 Task: Locate the nearest grocery store in Houston.
Action: Mouse moved to (96, 68)
Screenshot: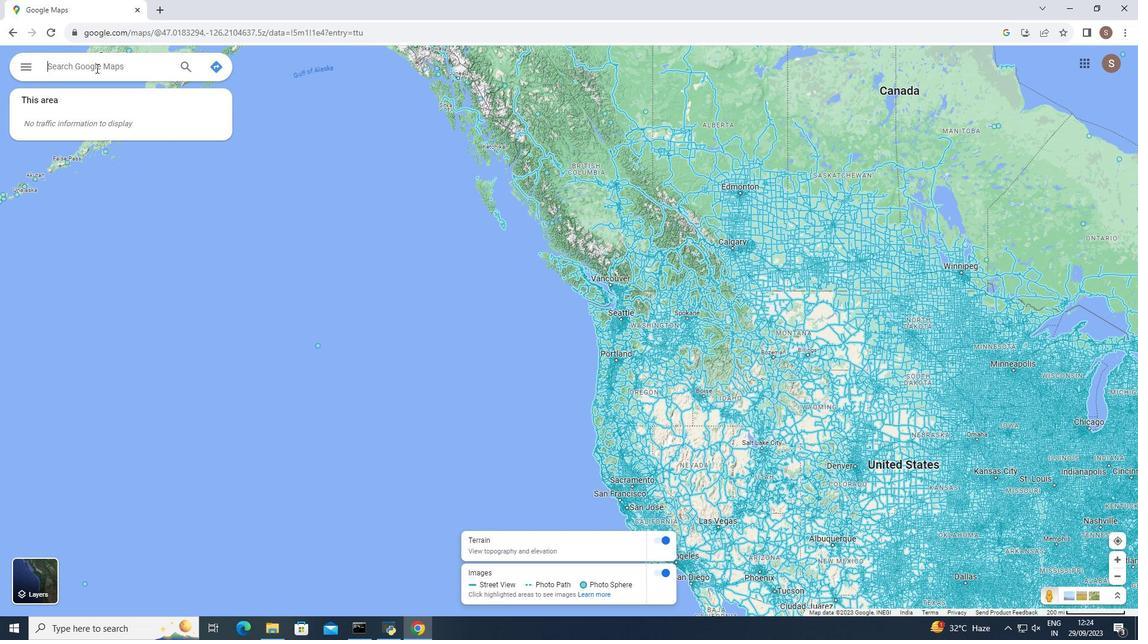 
Action: Mouse pressed left at (96, 68)
Screenshot: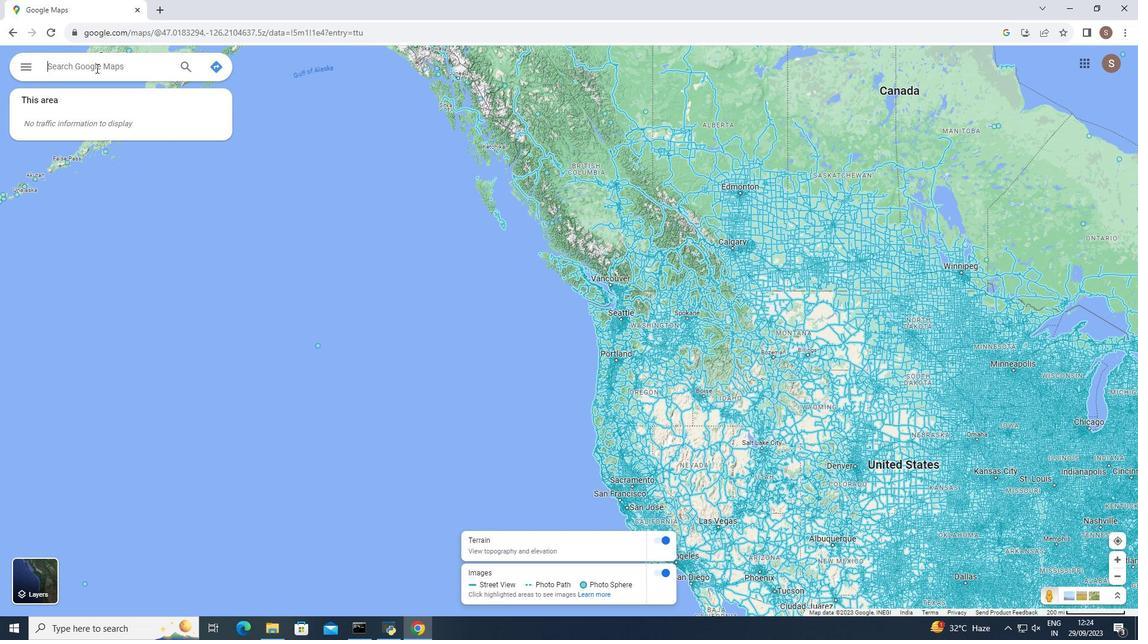 
Action: Key pressed <Key.caps_lock>HOUSTON
Screenshot: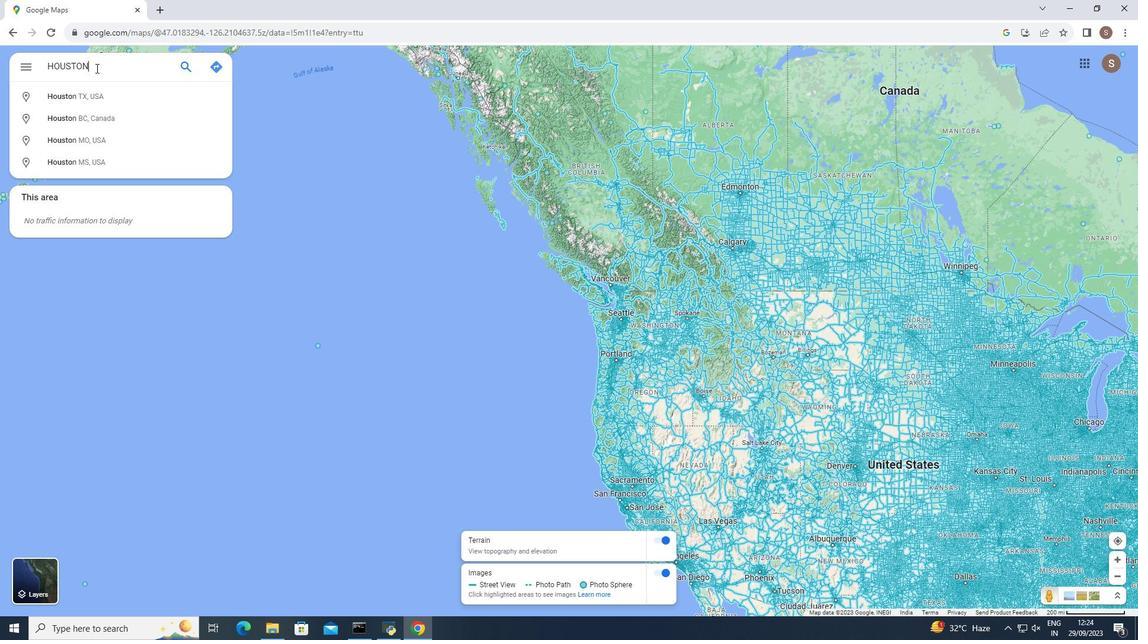 
Action: Mouse moved to (92, 94)
Screenshot: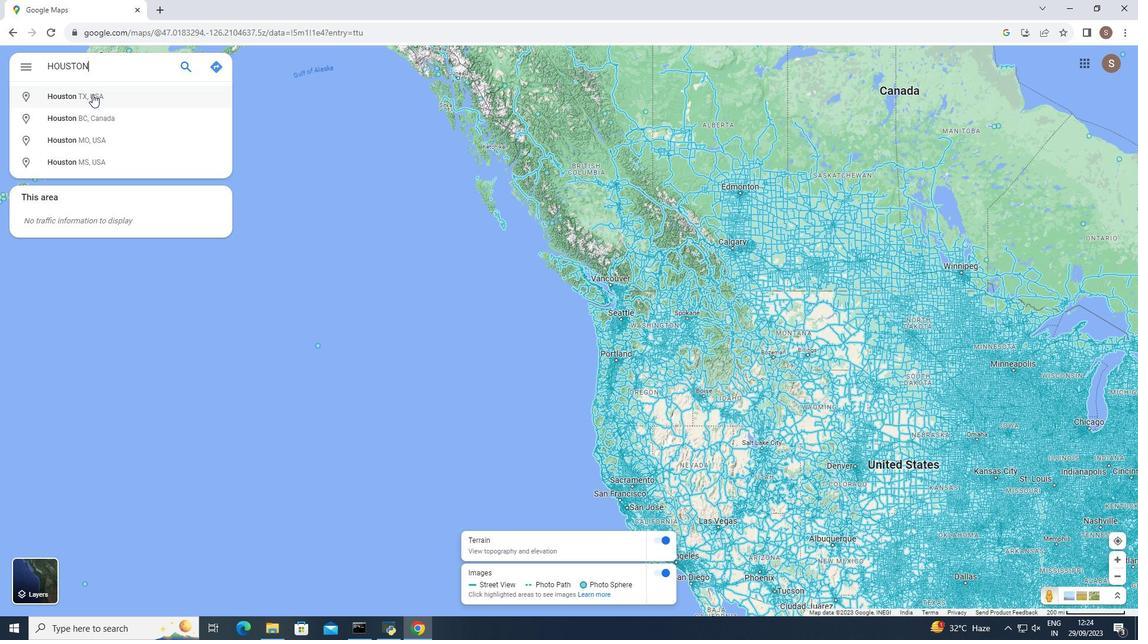
Action: Mouse pressed left at (92, 94)
Screenshot: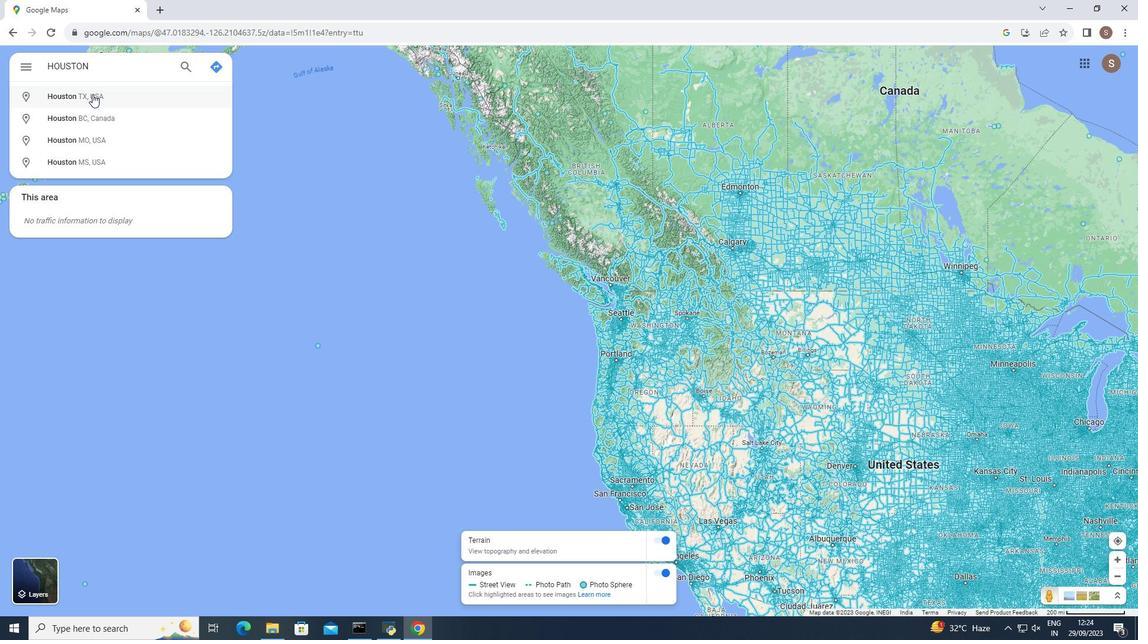 
Action: Mouse moved to (114, 275)
Screenshot: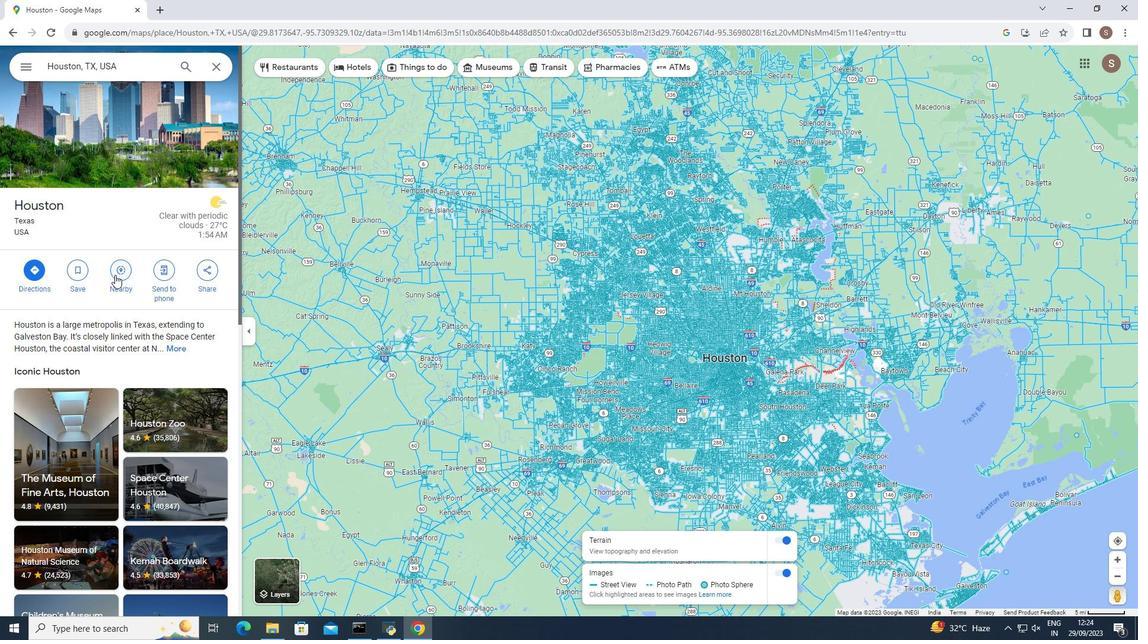 
Action: Mouse pressed left at (114, 275)
Screenshot: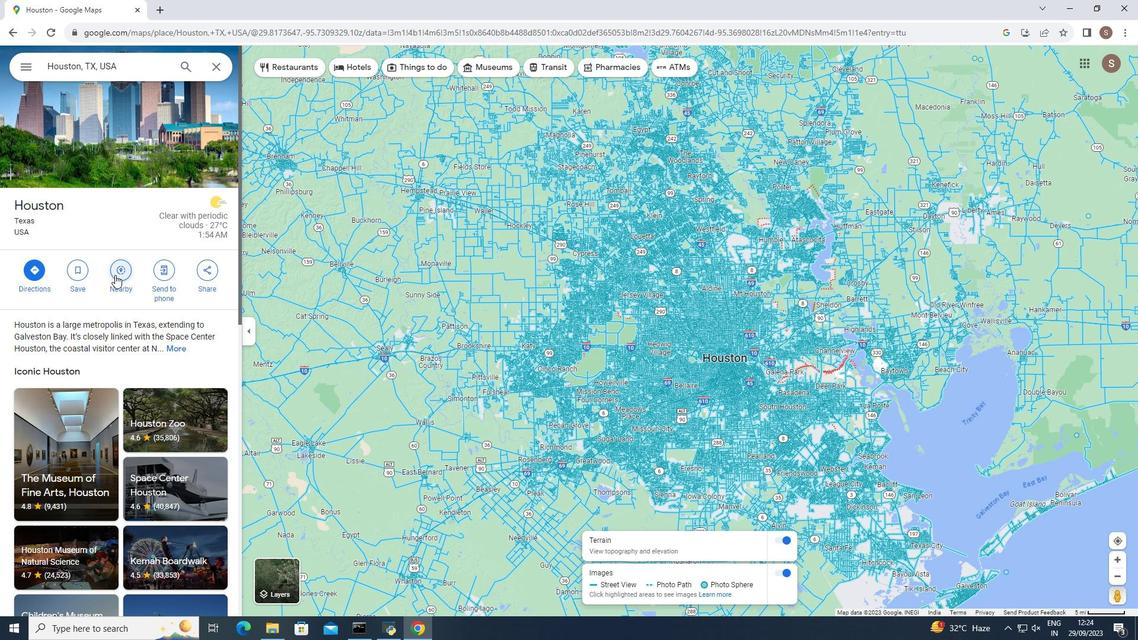 
Action: Mouse moved to (76, 65)
Screenshot: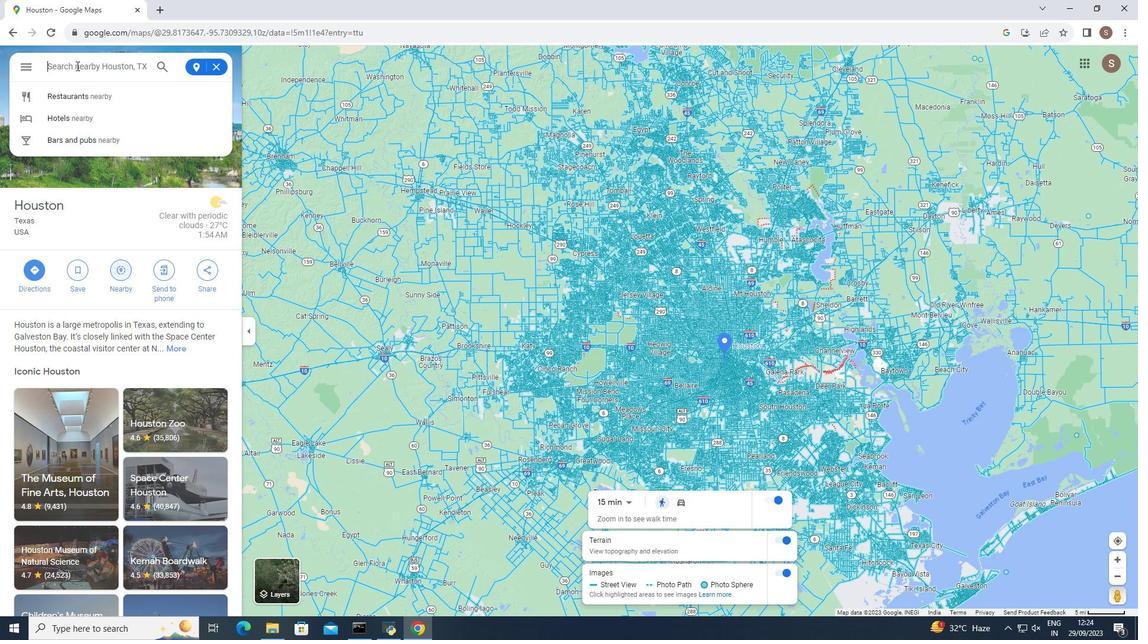 
Action: Key pressed GROCERY<Key.space>STORE<Key.enter>
Screenshot: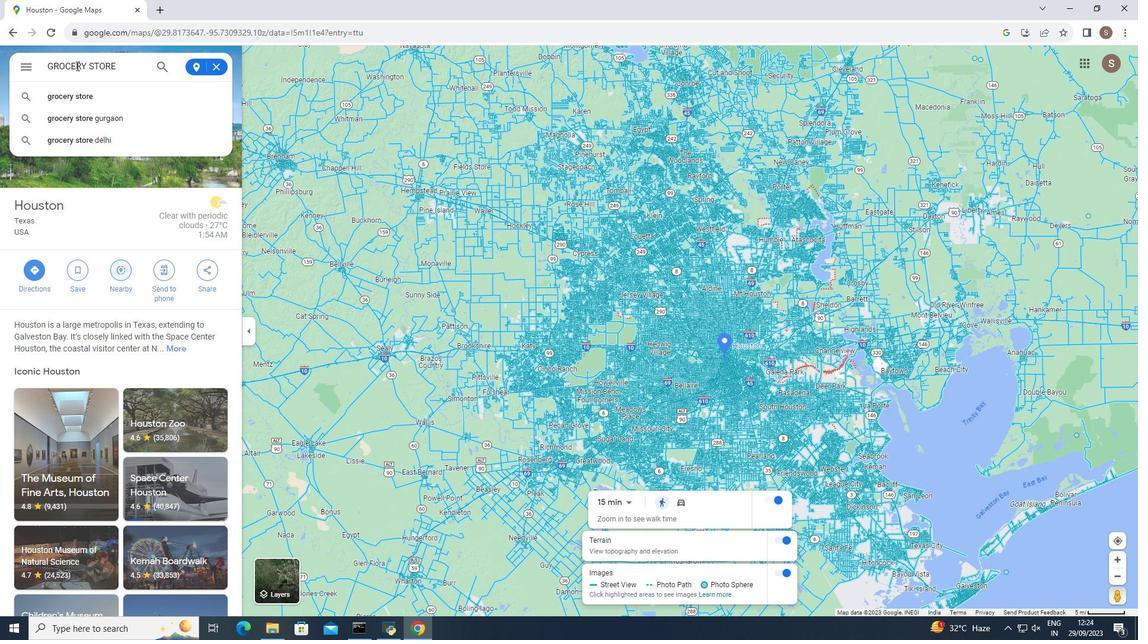 
Action: Mouse moved to (65, 117)
Screenshot: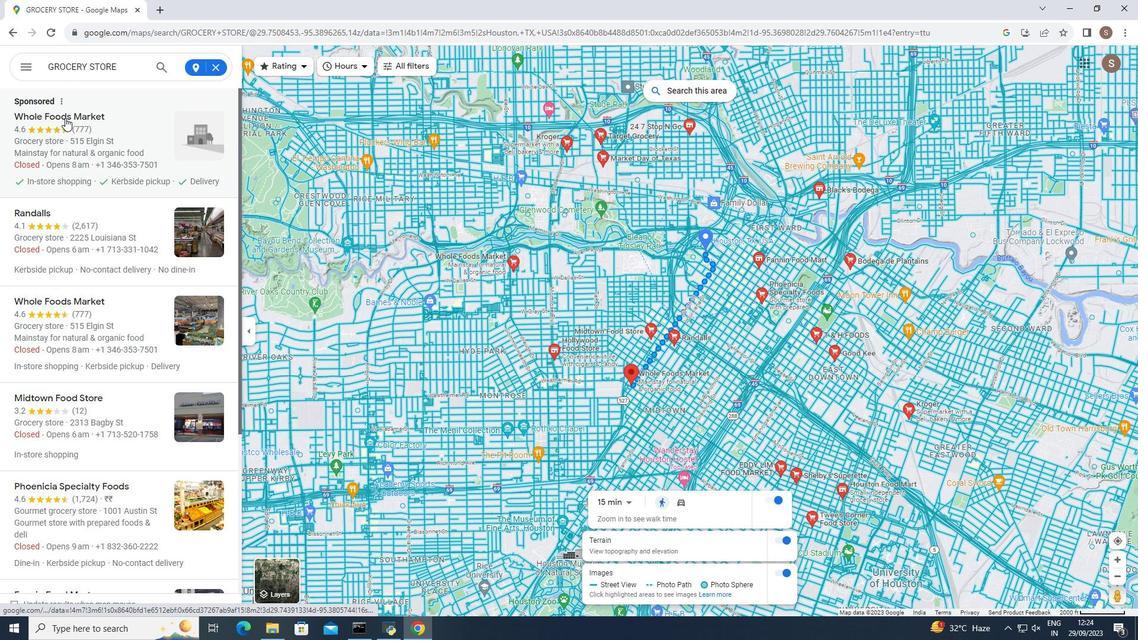
Action: Mouse pressed left at (65, 117)
Screenshot: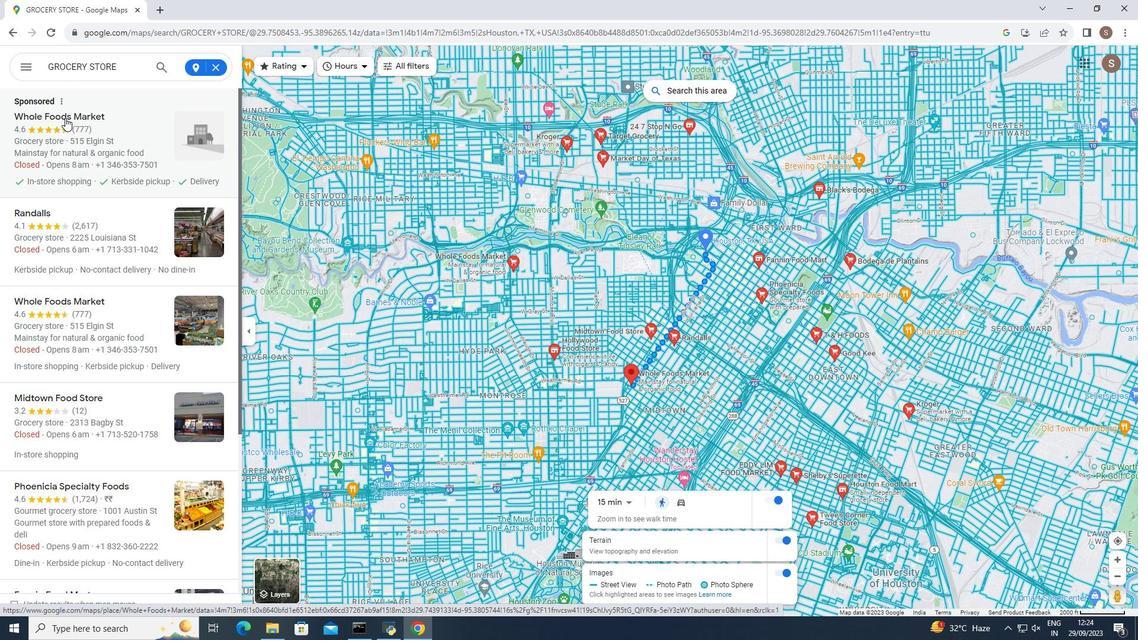 
Action: Mouse moved to (296, 388)
Screenshot: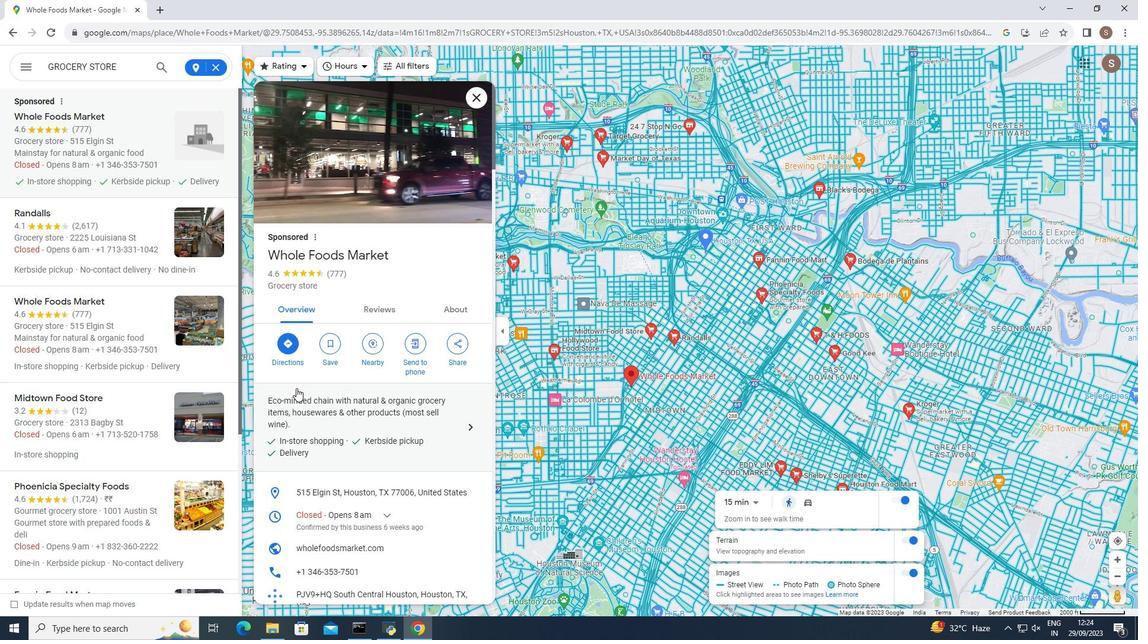 
Action: Mouse scrolled (296, 387) with delta (0, 0)
Screenshot: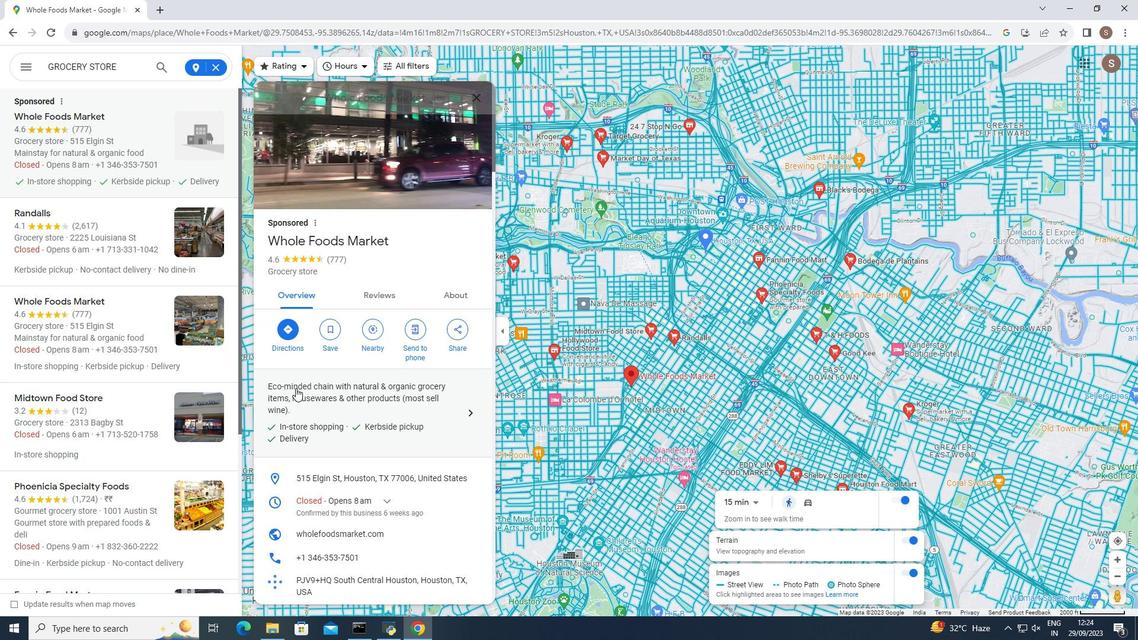 
Action: Mouse moved to (295, 387)
Screenshot: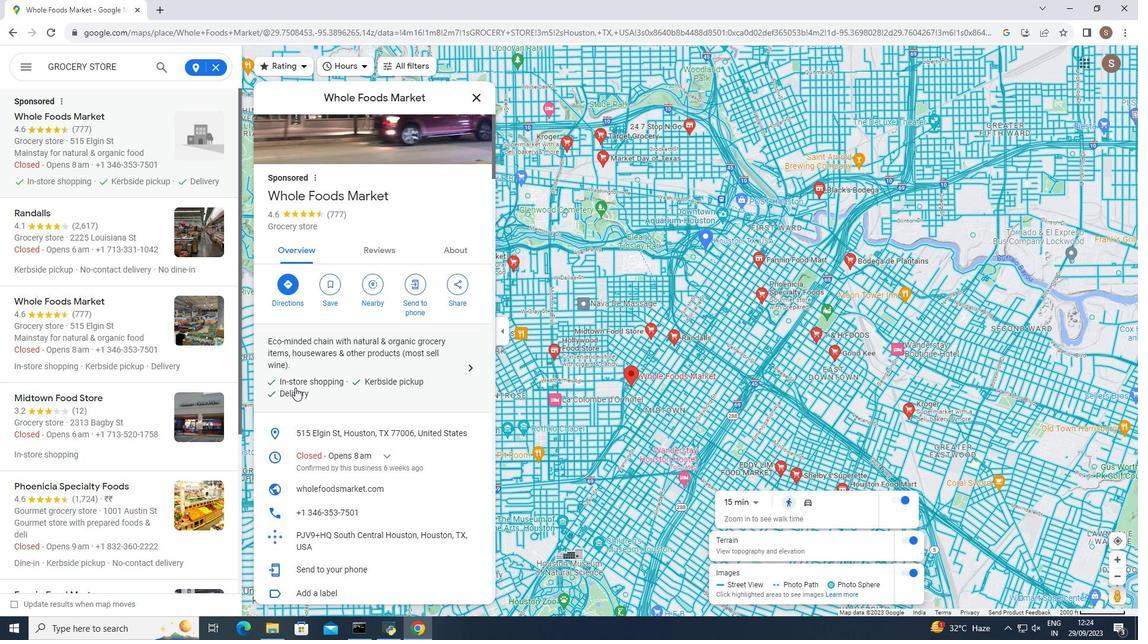 
Action: Mouse scrolled (295, 387) with delta (0, 0)
Screenshot: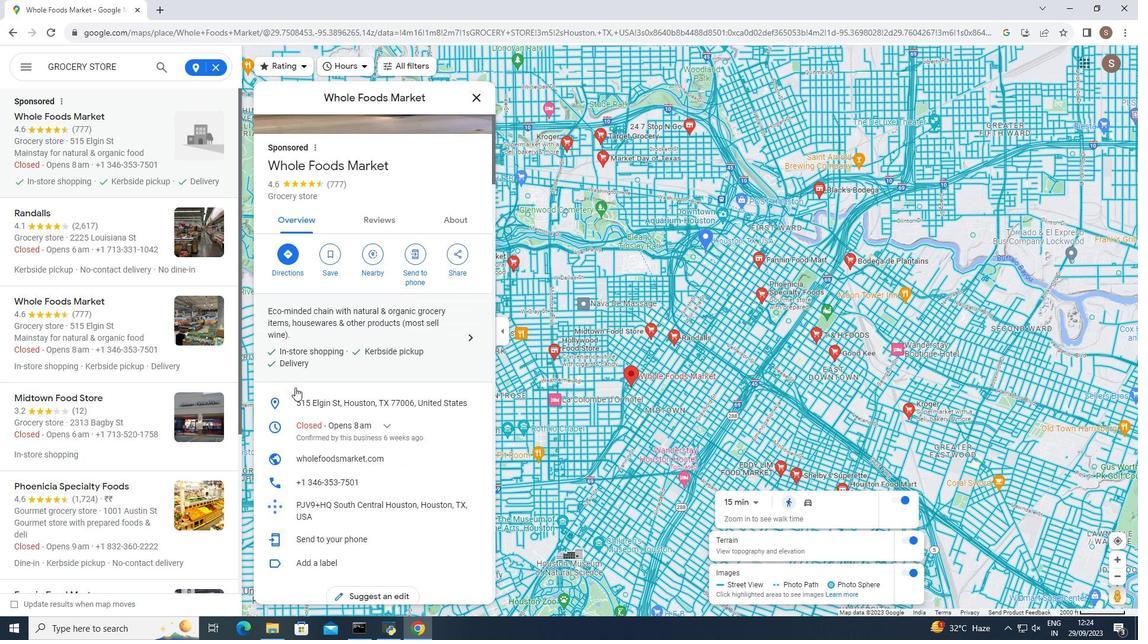 
Action: Mouse moved to (295, 387)
Screenshot: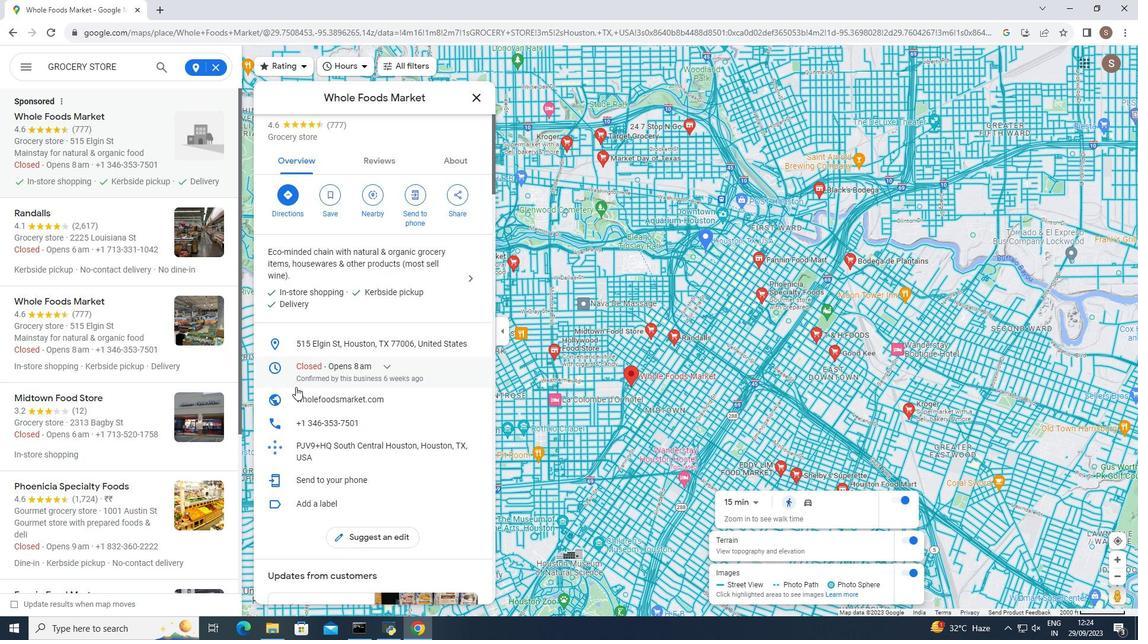 
Action: Mouse scrolled (295, 386) with delta (0, 0)
Screenshot: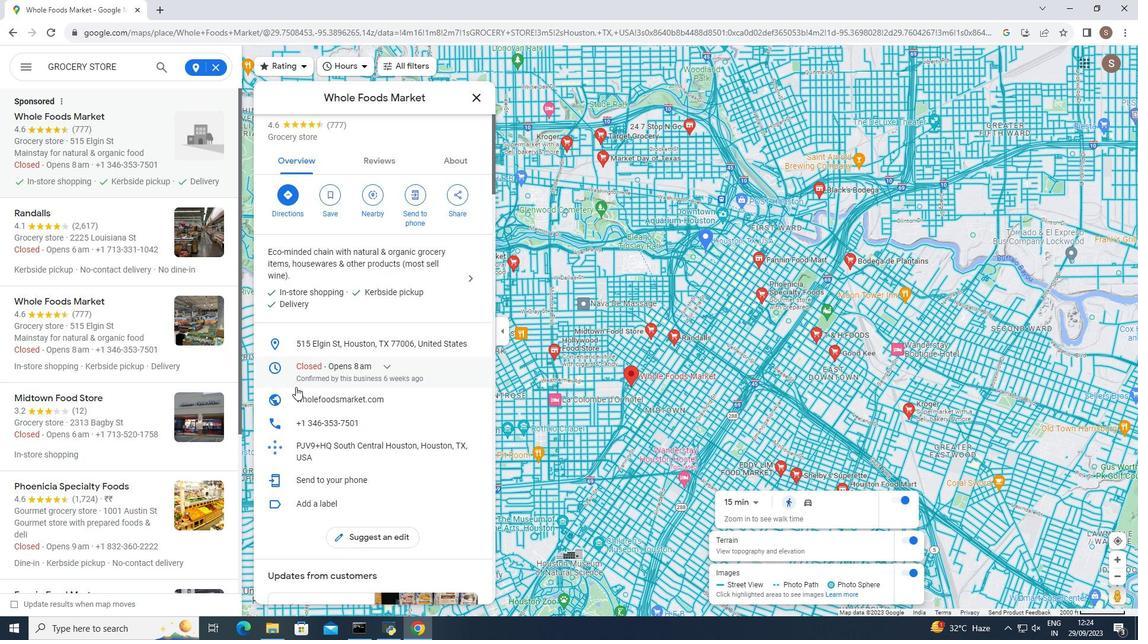 
Action: Mouse scrolled (295, 386) with delta (0, 0)
Screenshot: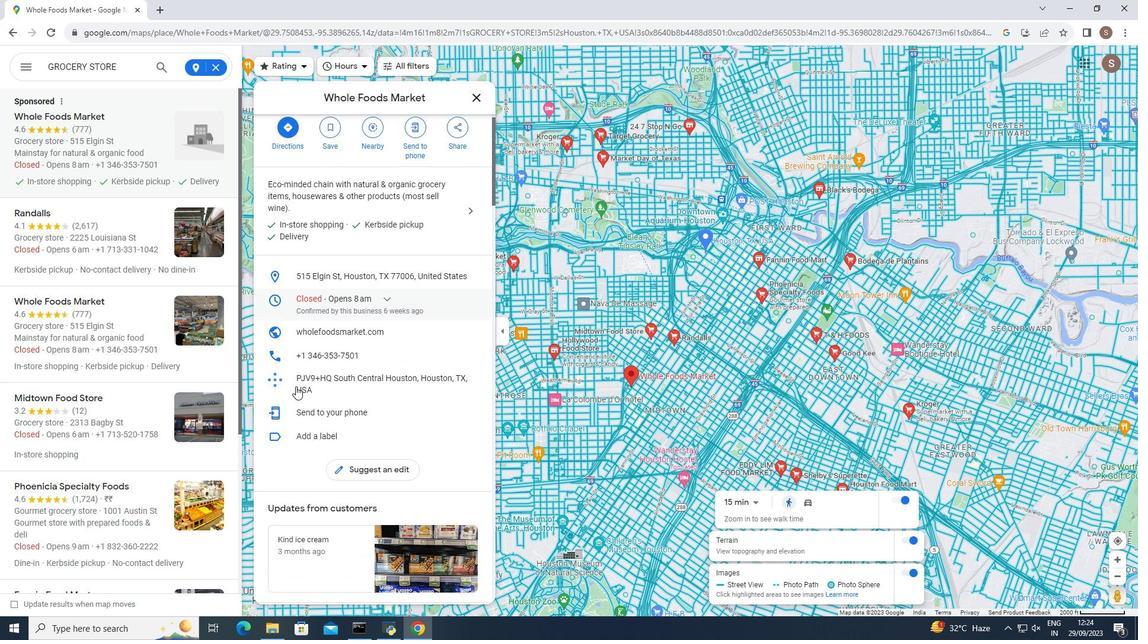 
Action: Mouse moved to (359, 364)
Screenshot: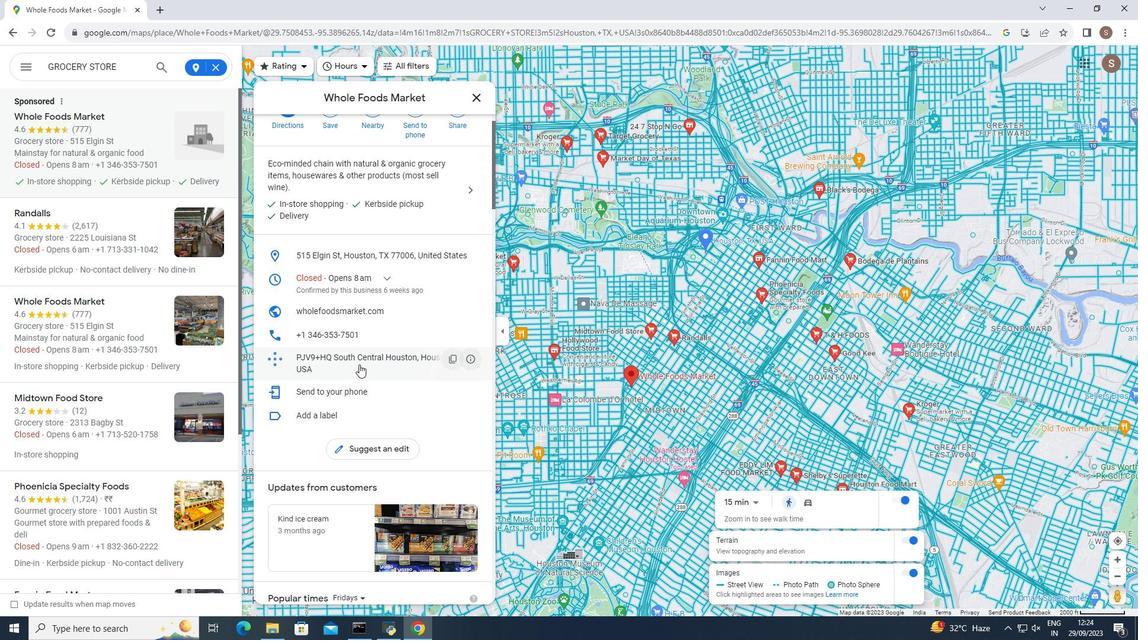
Action: Mouse scrolled (359, 363) with delta (0, 0)
Screenshot: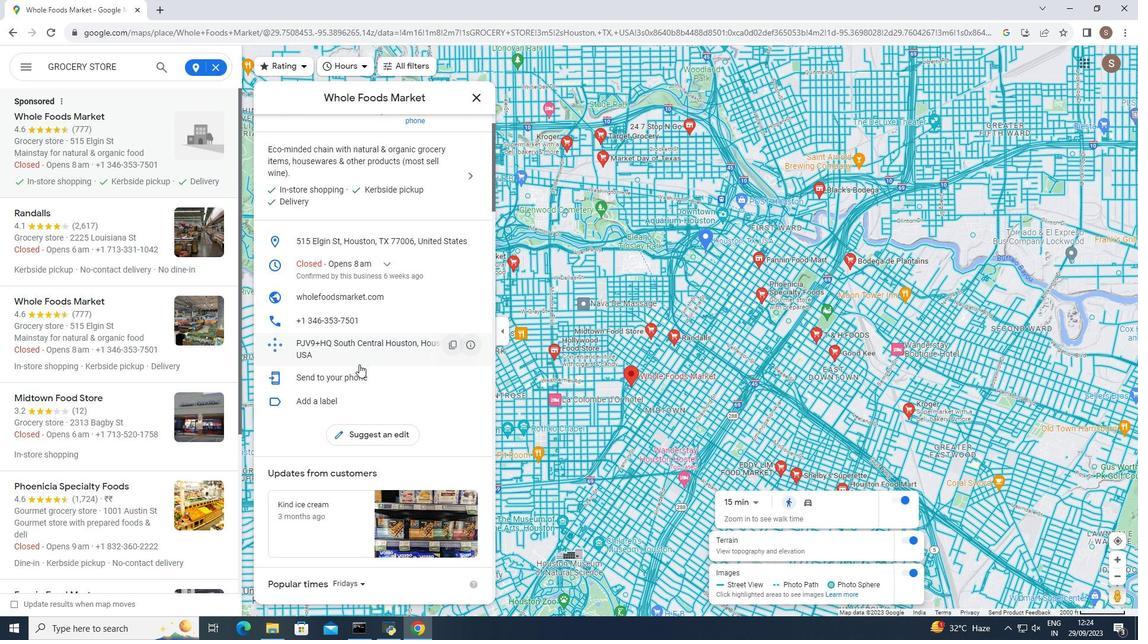 
Action: Mouse moved to (475, 98)
Screenshot: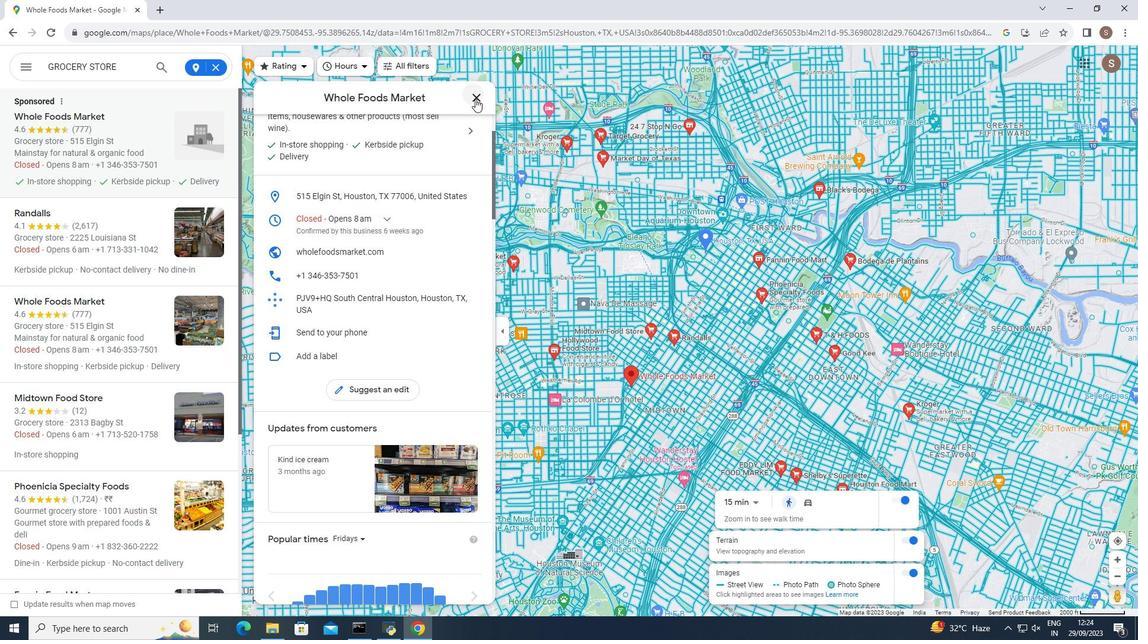 
Action: Mouse pressed left at (475, 98)
Screenshot: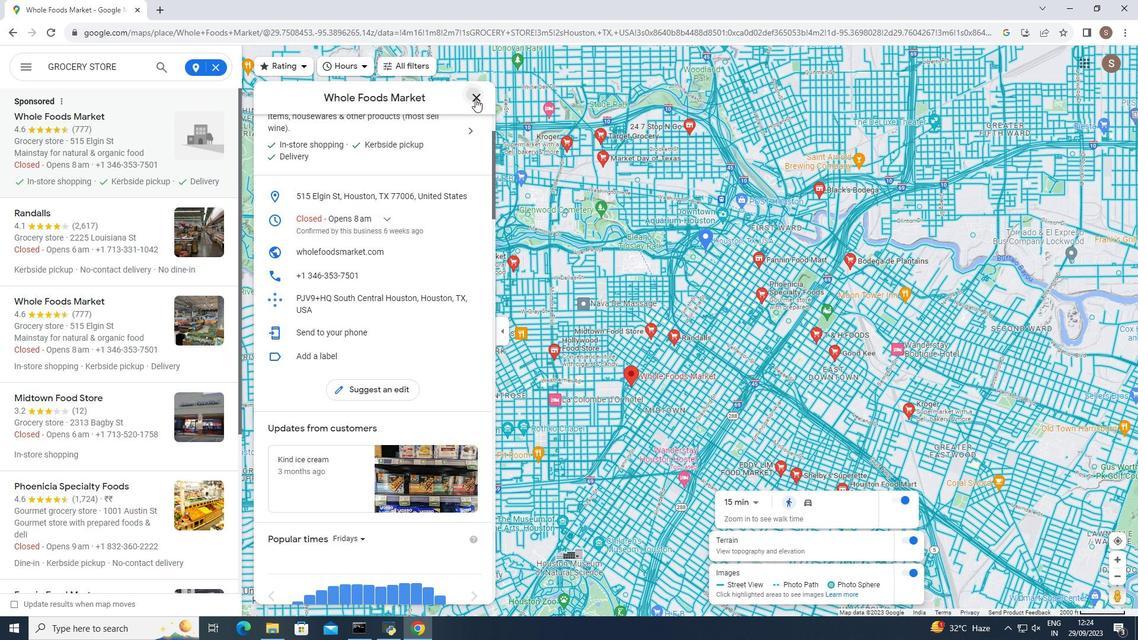 
Action: Mouse moved to (32, 211)
Screenshot: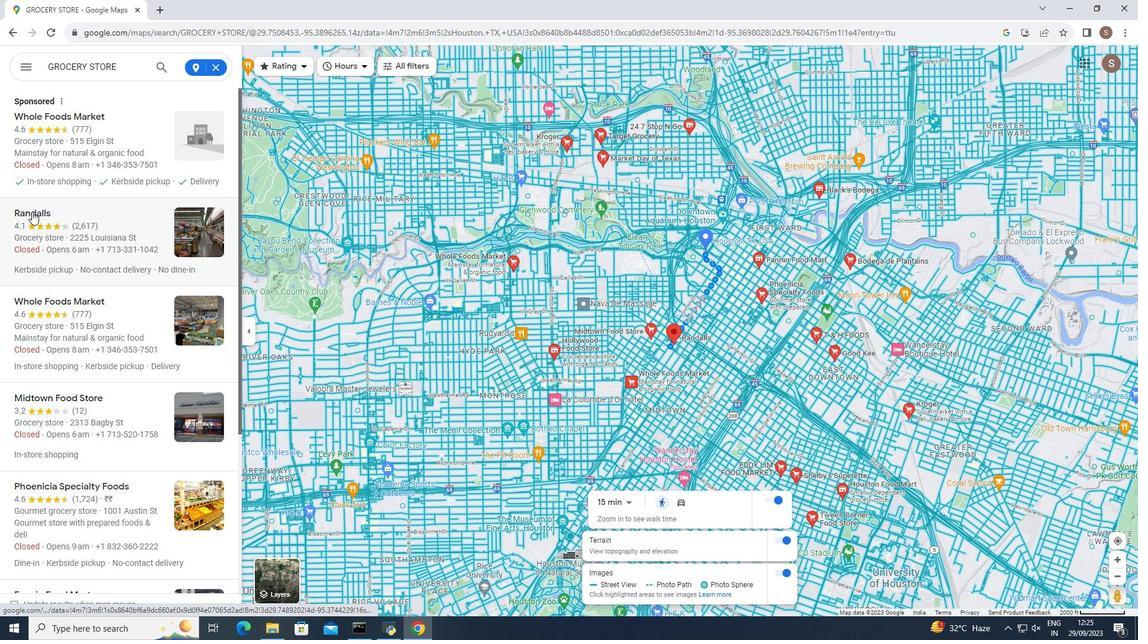 
Action: Mouse pressed left at (32, 211)
Screenshot: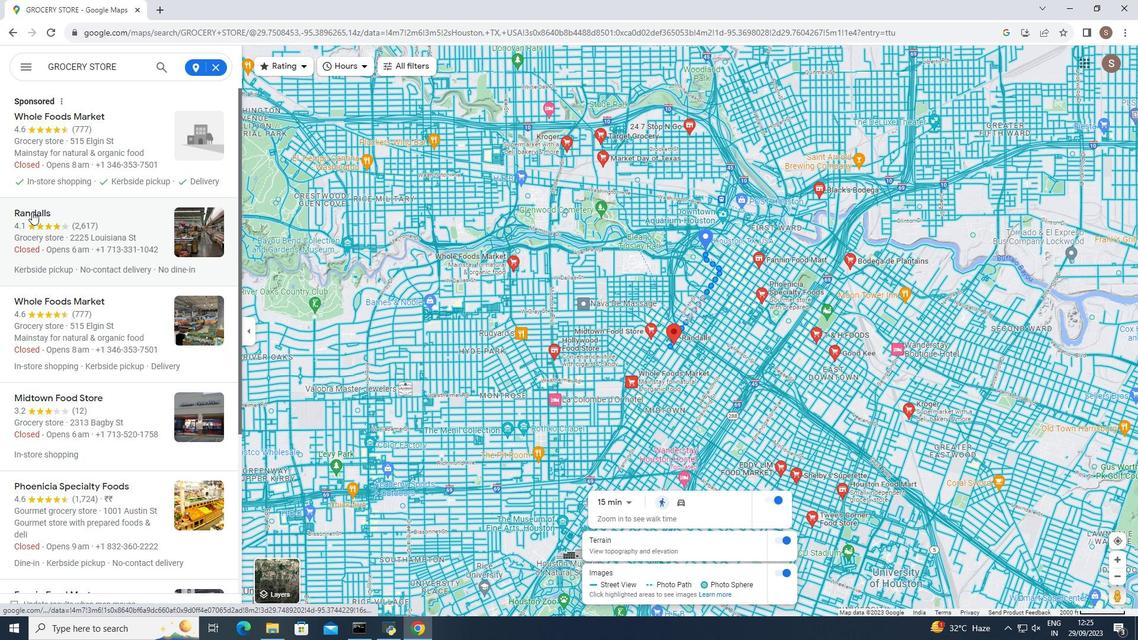 
Action: Mouse moved to (327, 365)
Screenshot: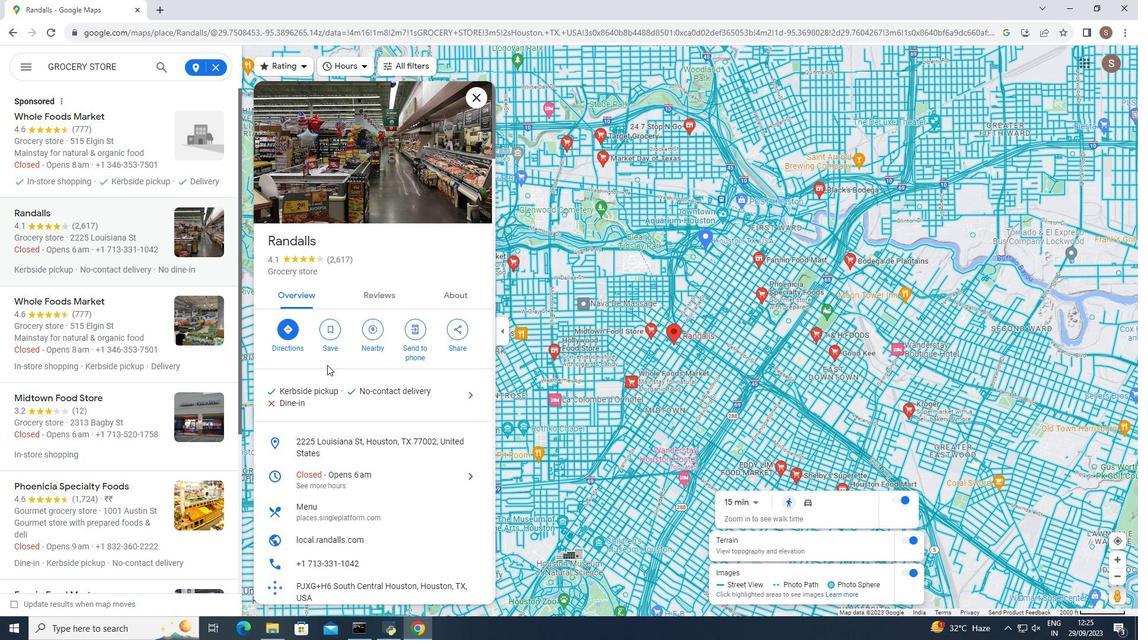 
Action: Mouse scrolled (327, 364) with delta (0, 0)
Screenshot: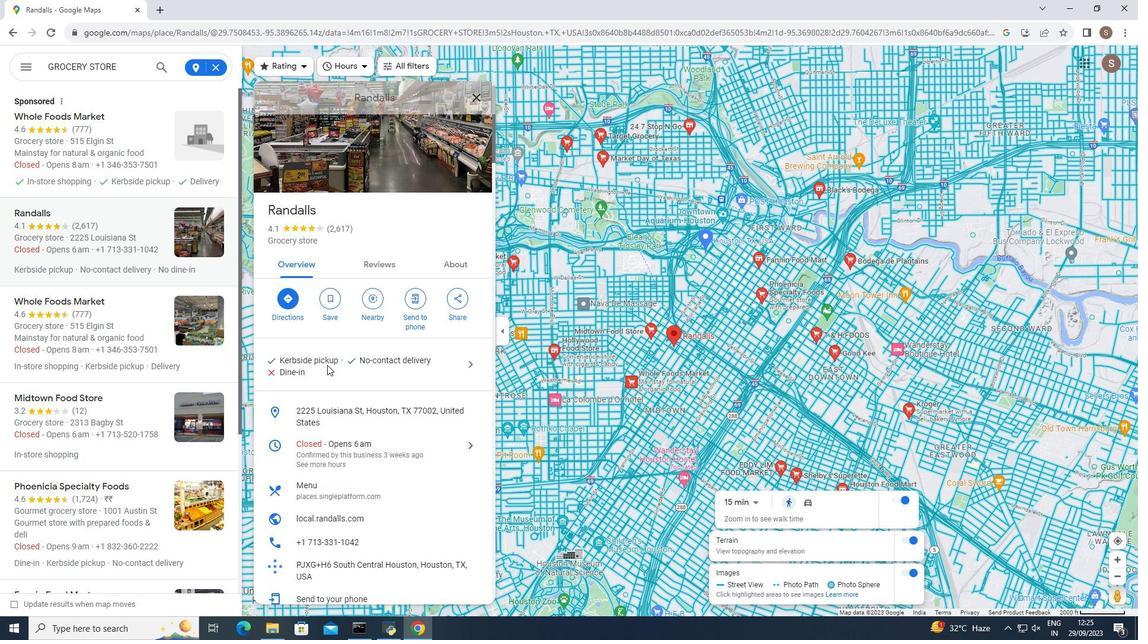 
Action: Mouse scrolled (327, 364) with delta (0, 0)
Screenshot: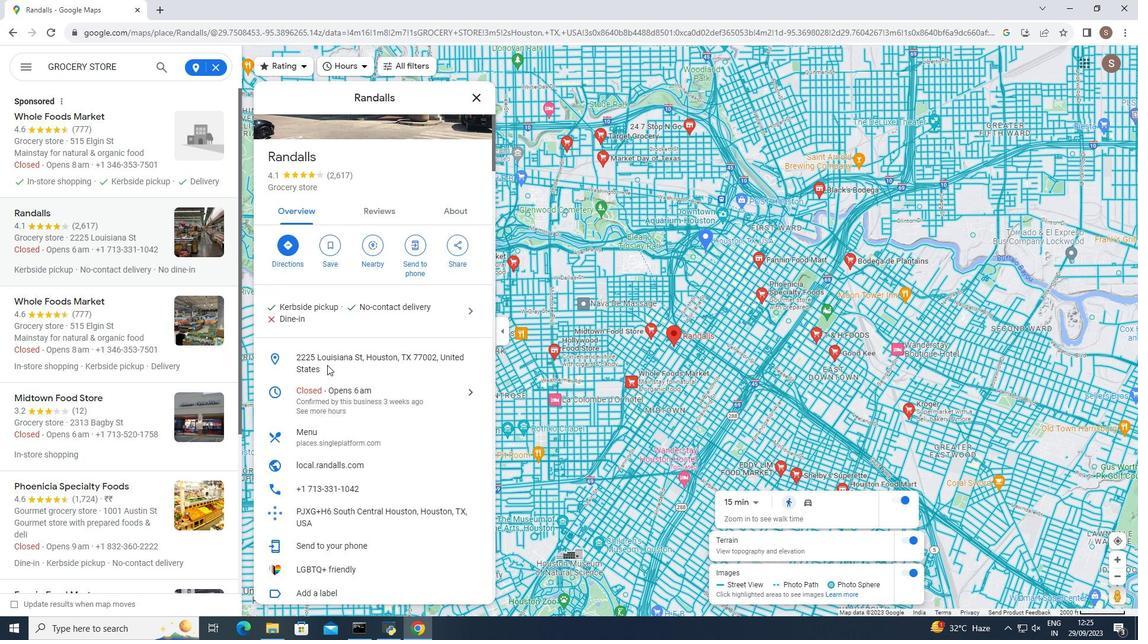 
Action: Mouse scrolled (327, 364) with delta (0, 0)
Screenshot: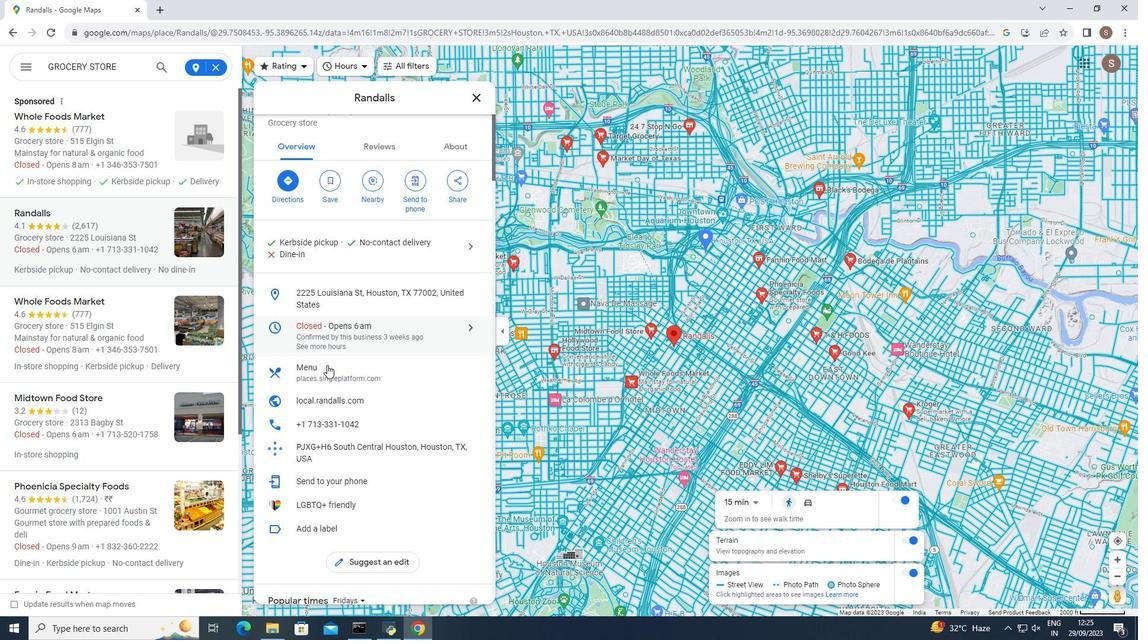 
Action: Mouse scrolled (327, 364) with delta (0, 0)
Screenshot: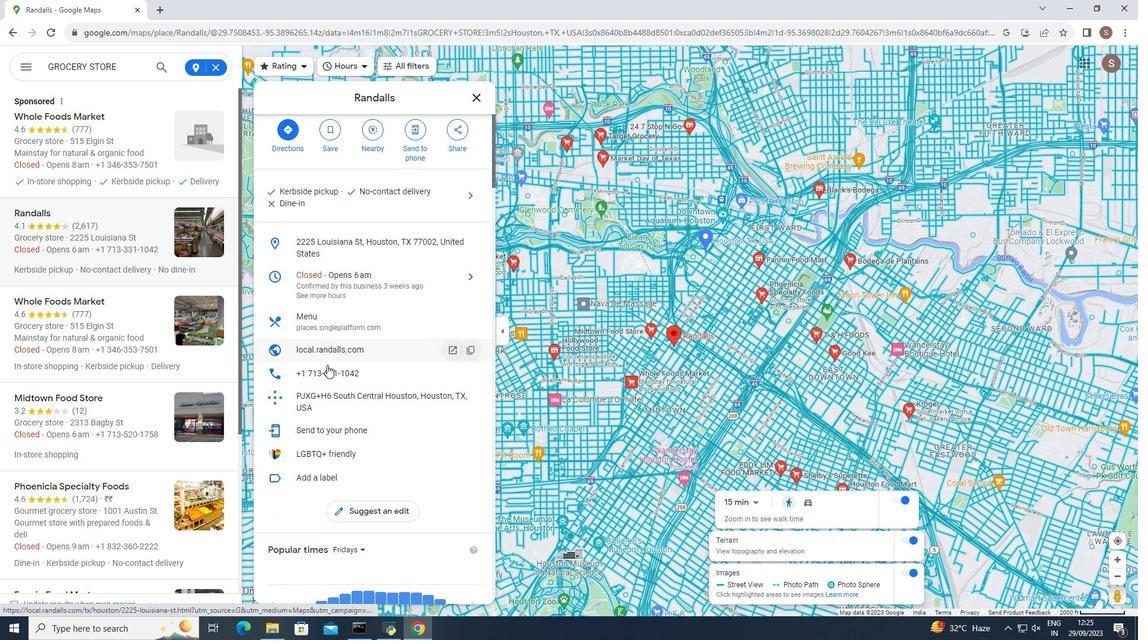
Action: Mouse scrolled (327, 364) with delta (0, 0)
Screenshot: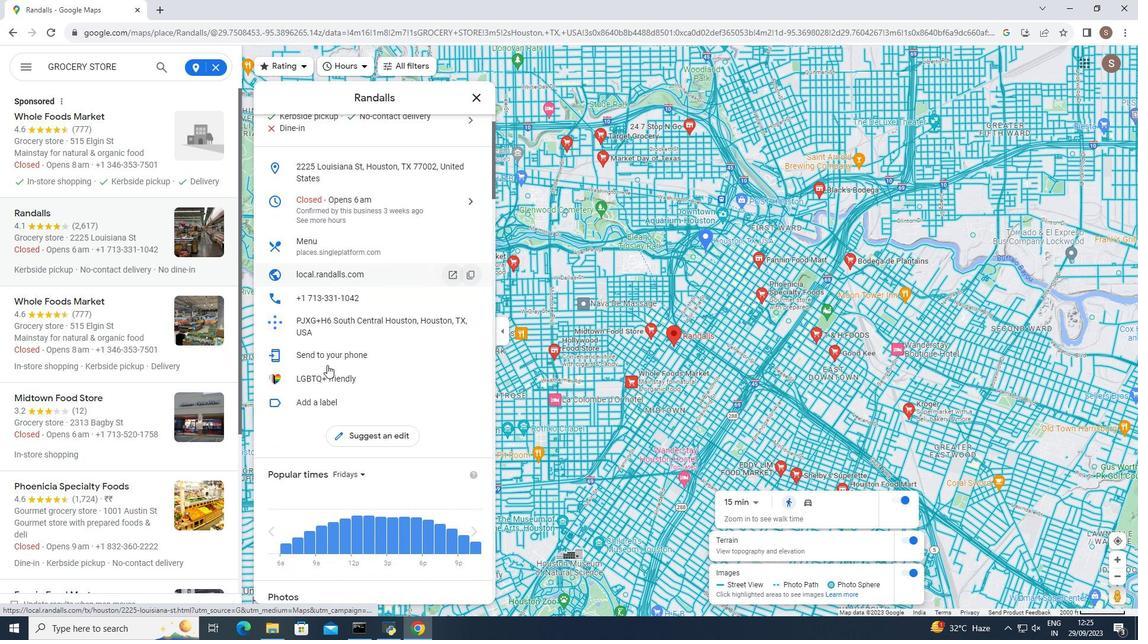 
Action: Mouse scrolled (327, 364) with delta (0, 0)
Screenshot: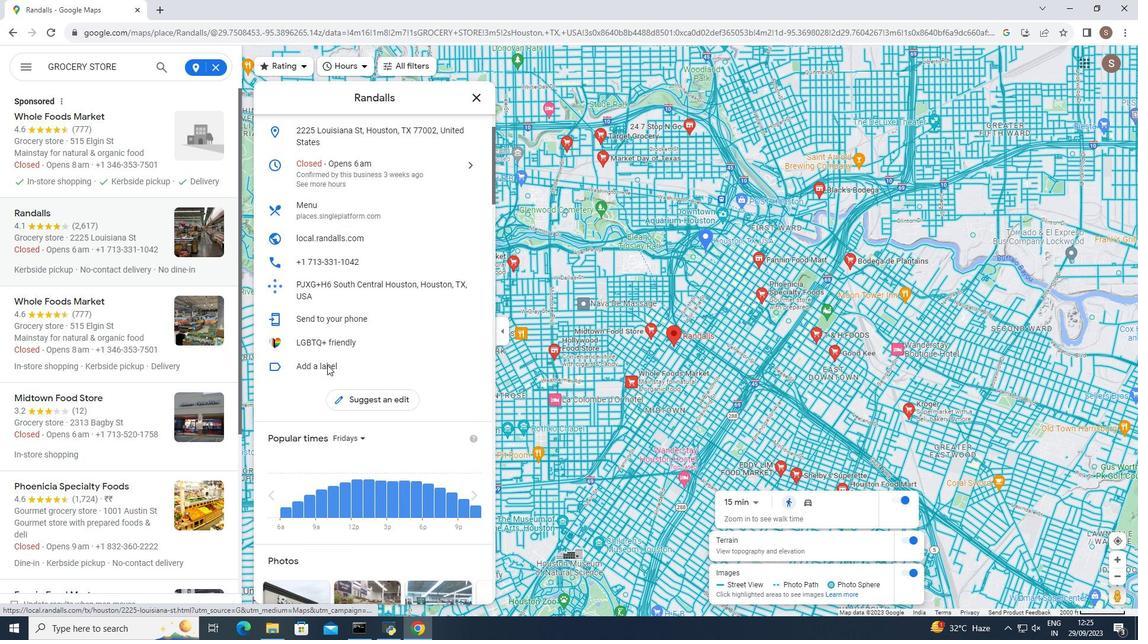 
Action: Mouse moved to (327, 365)
Screenshot: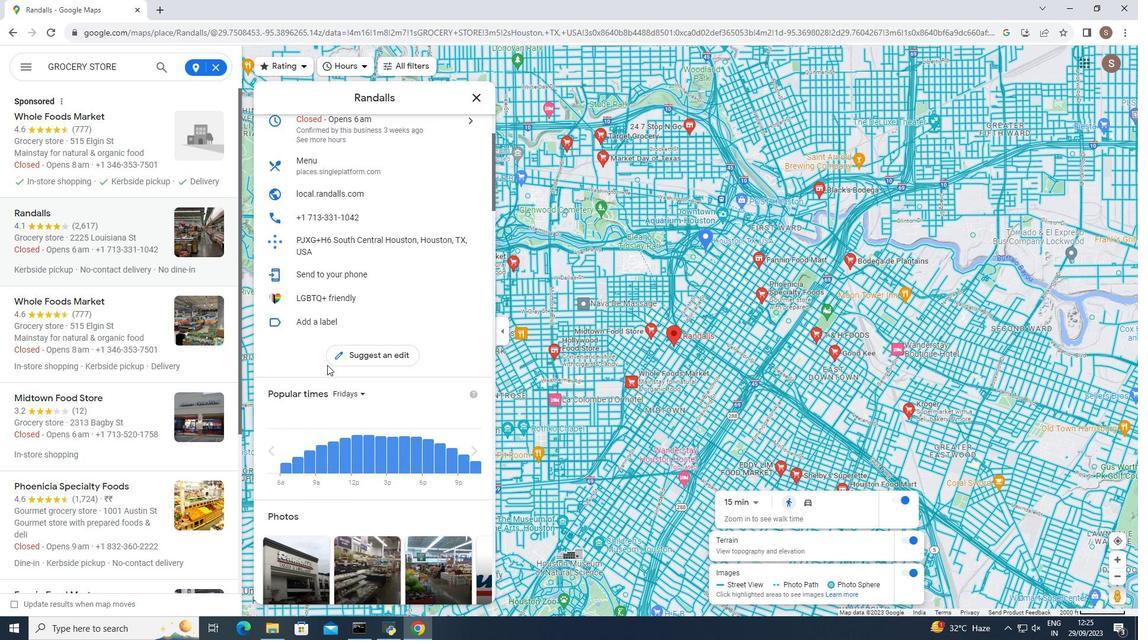 
Action: Mouse scrolled (327, 364) with delta (0, 0)
Screenshot: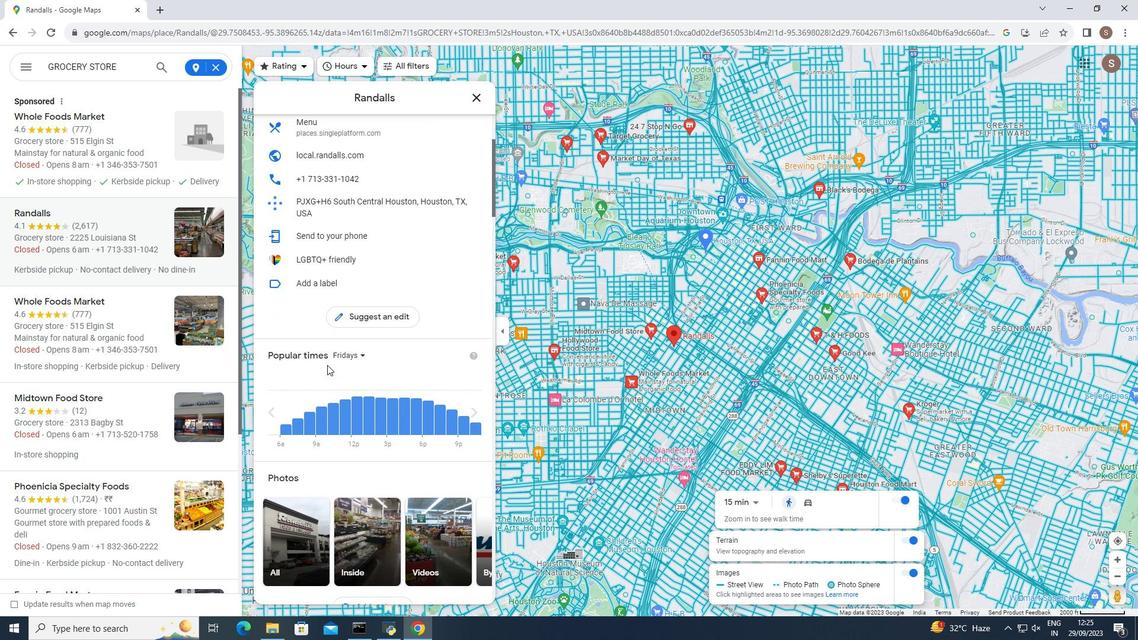 
Action: Mouse scrolled (327, 365) with delta (0, 0)
Screenshot: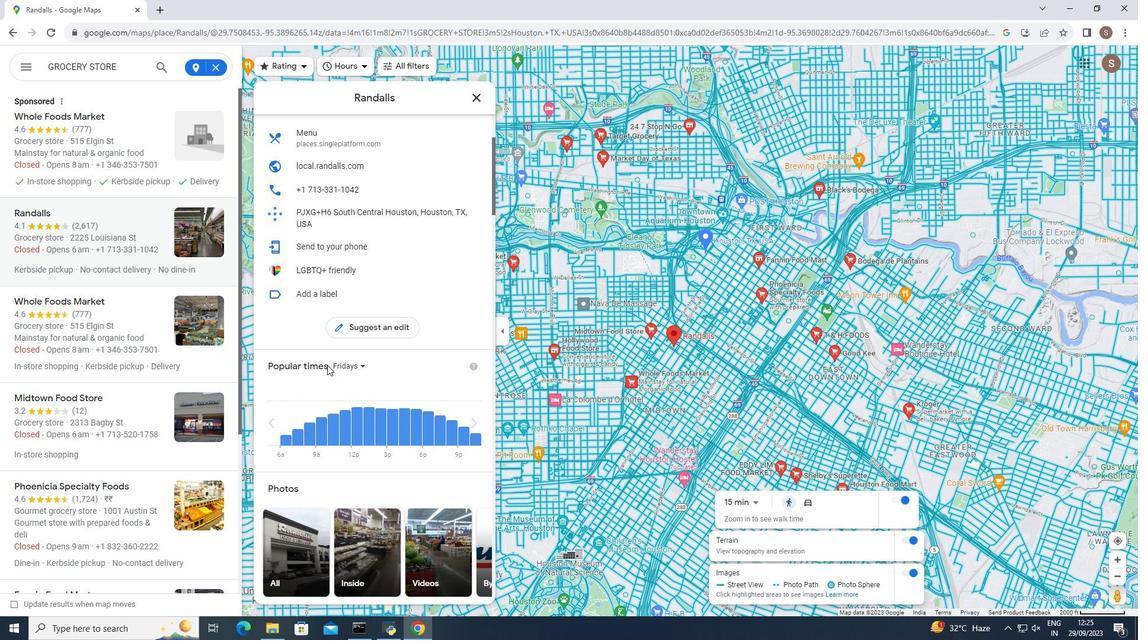 
Action: Mouse moved to (312, 300)
Screenshot: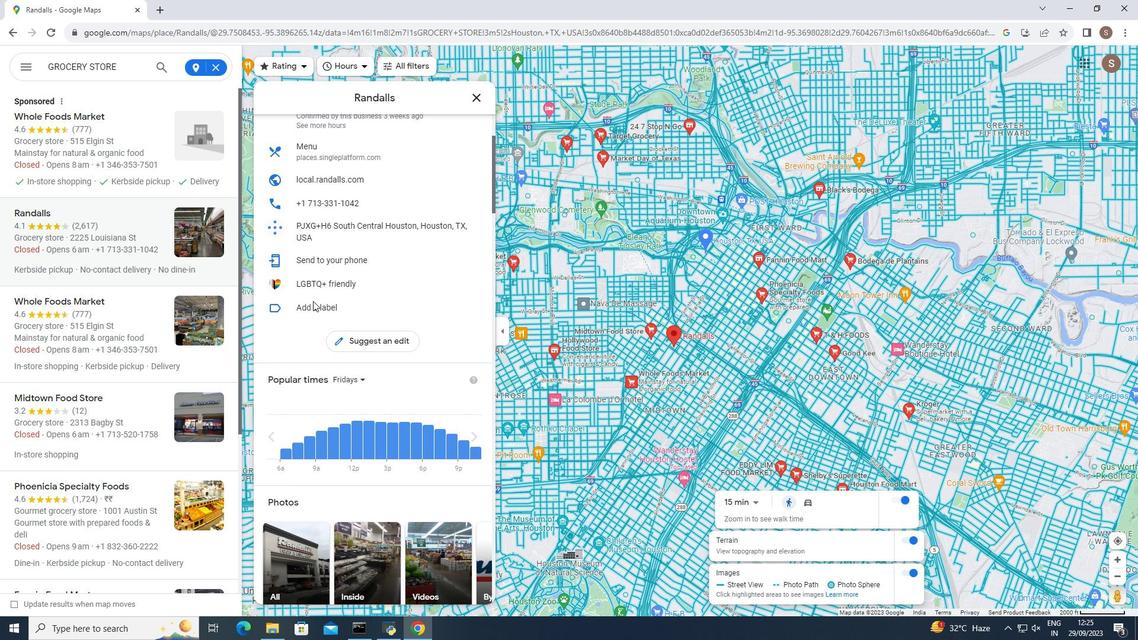 
Action: Mouse scrolled (312, 299) with delta (0, 0)
Screenshot: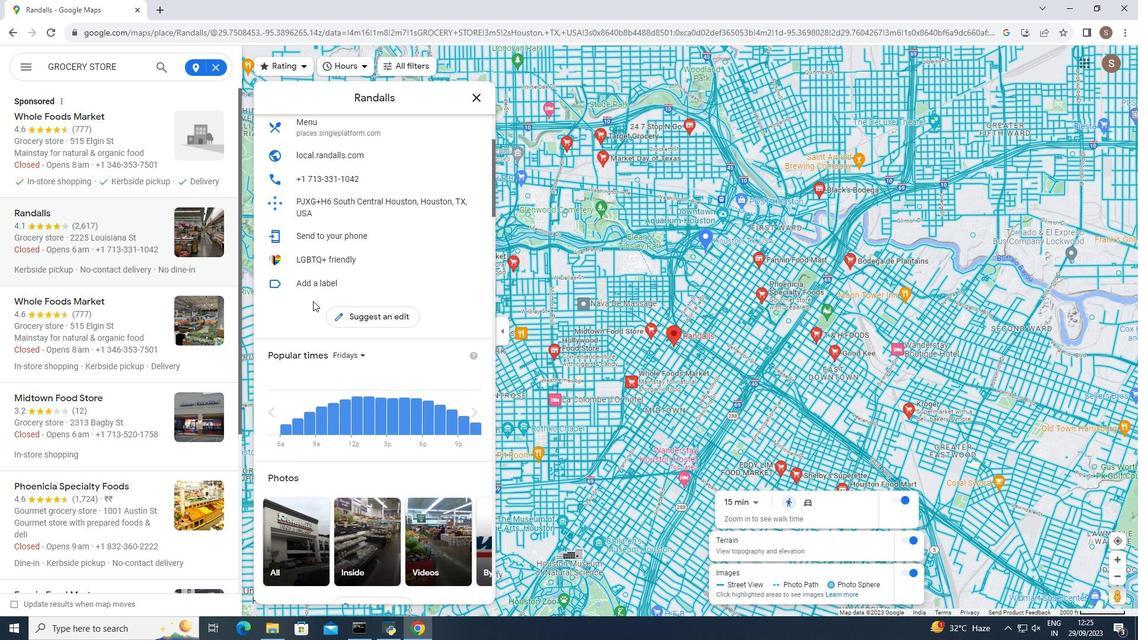 
Action: Mouse moved to (314, 301)
Screenshot: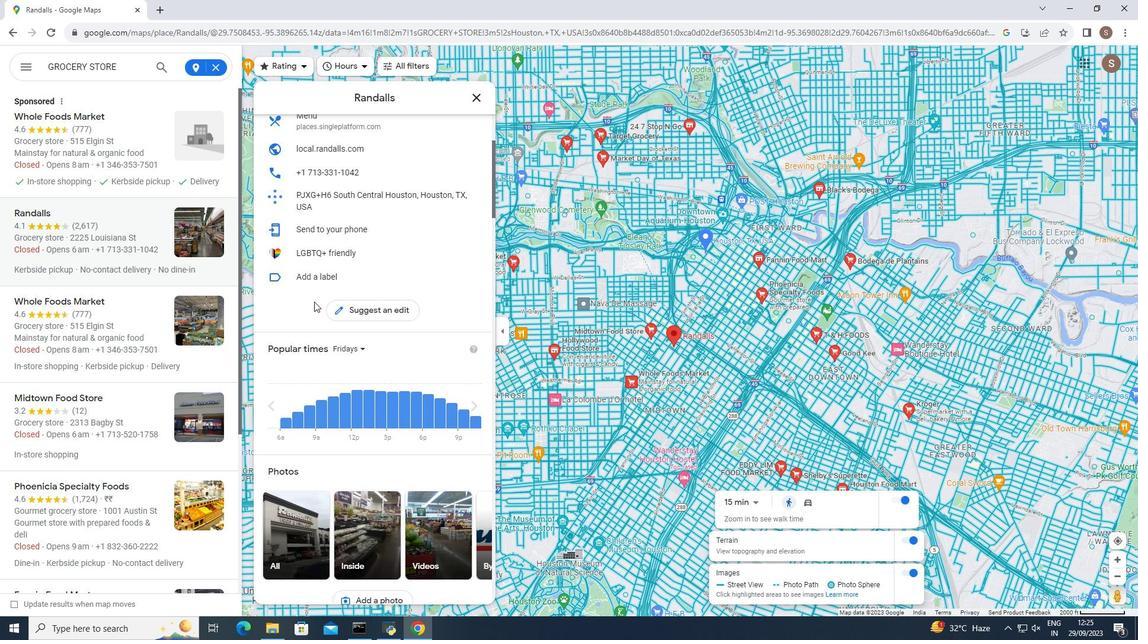 
Action: Mouse scrolled (314, 302) with delta (0, 0)
Screenshot: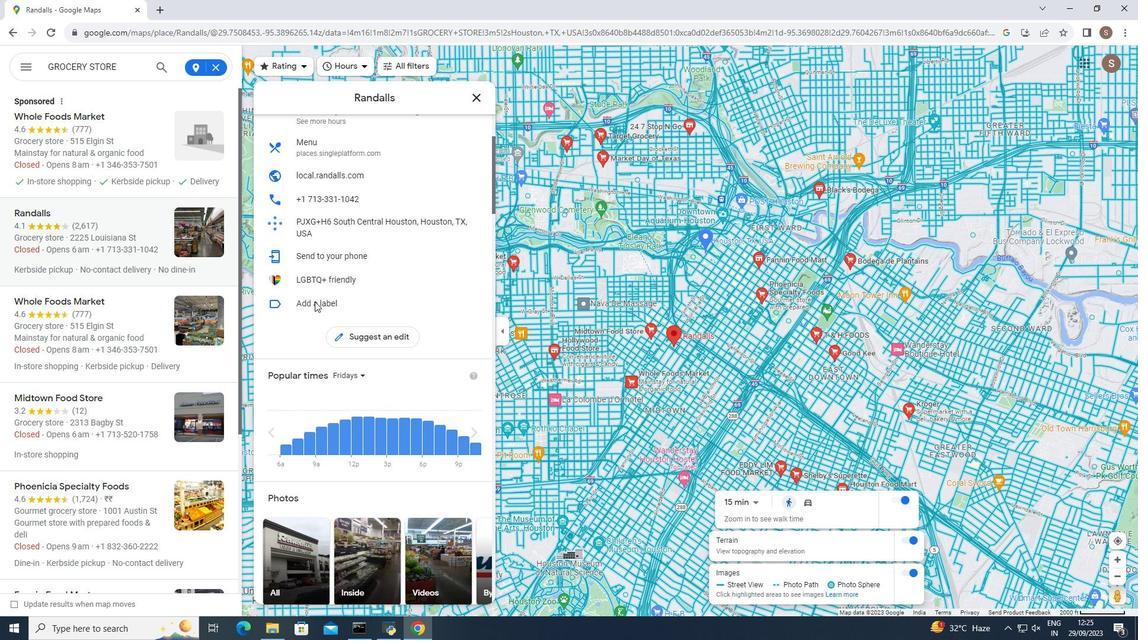 
Action: Mouse scrolled (314, 302) with delta (0, 0)
Screenshot: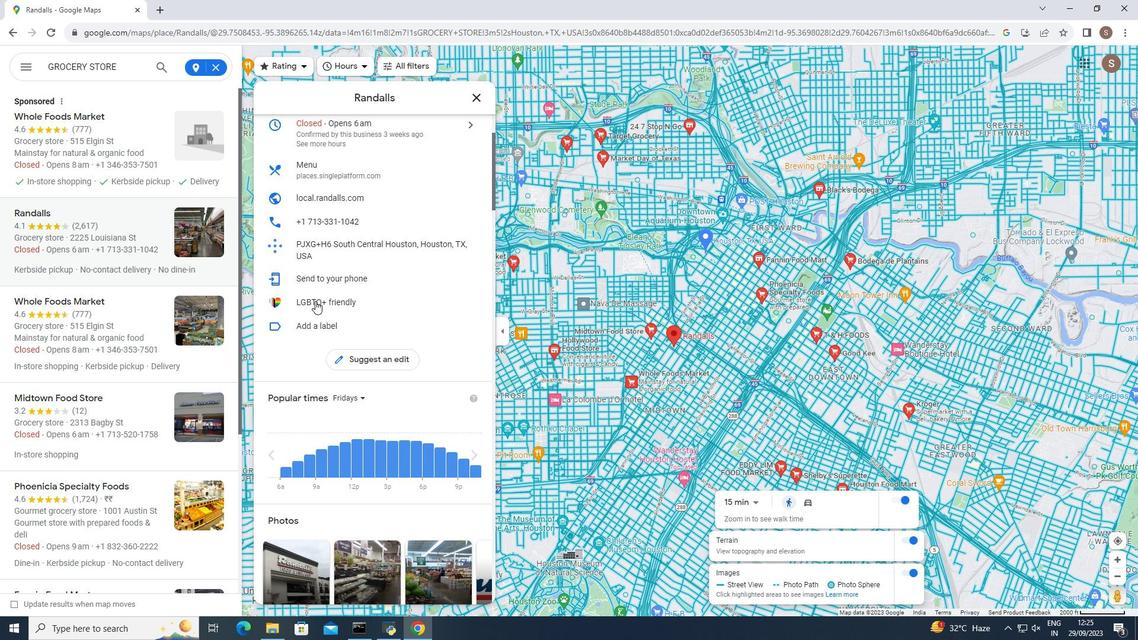 
Action: Mouse moved to (314, 301)
Screenshot: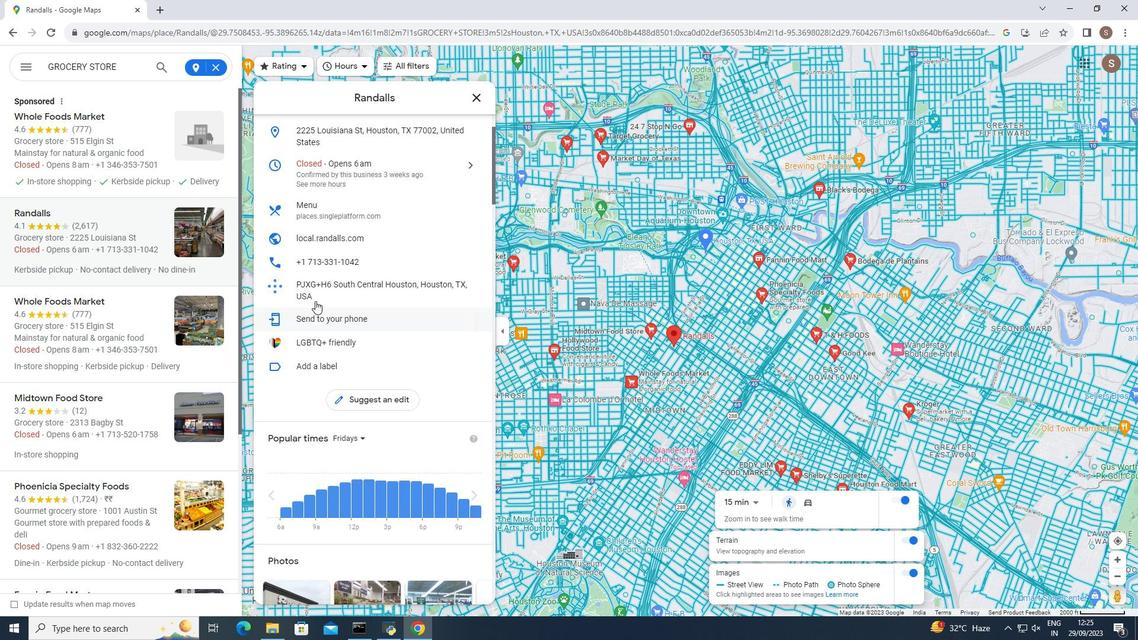 
Action: Mouse scrolled (314, 302) with delta (0, 0)
Screenshot: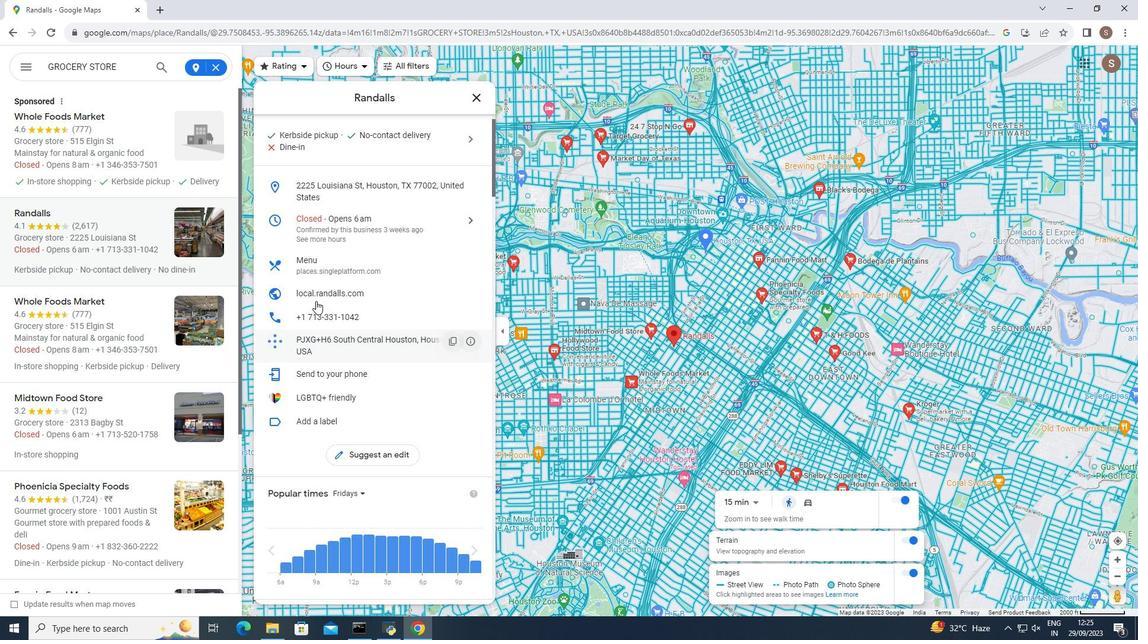 
Action: Mouse moved to (317, 301)
Screenshot: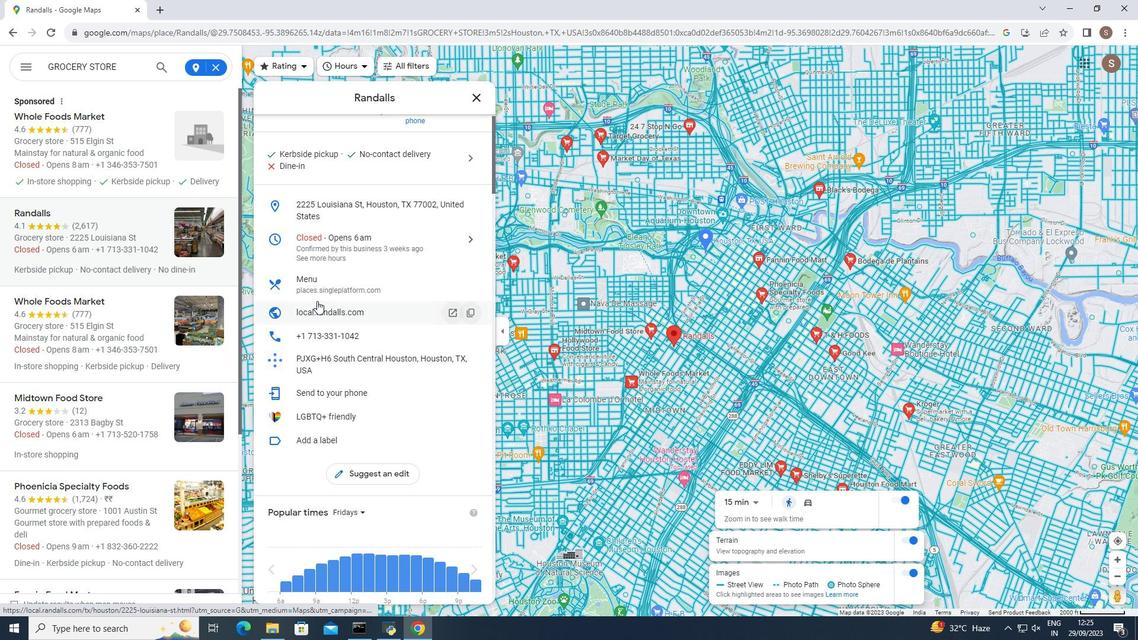 
Action: Mouse scrolled (317, 301) with delta (0, 0)
Screenshot: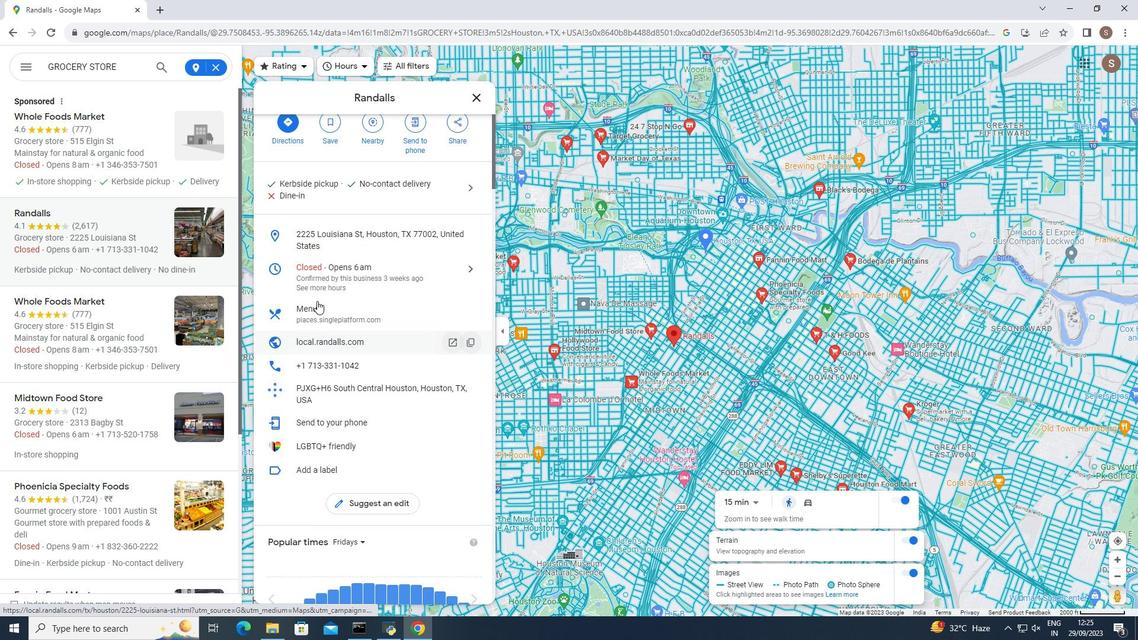 
Action: Mouse scrolled (317, 301) with delta (0, 0)
Screenshot: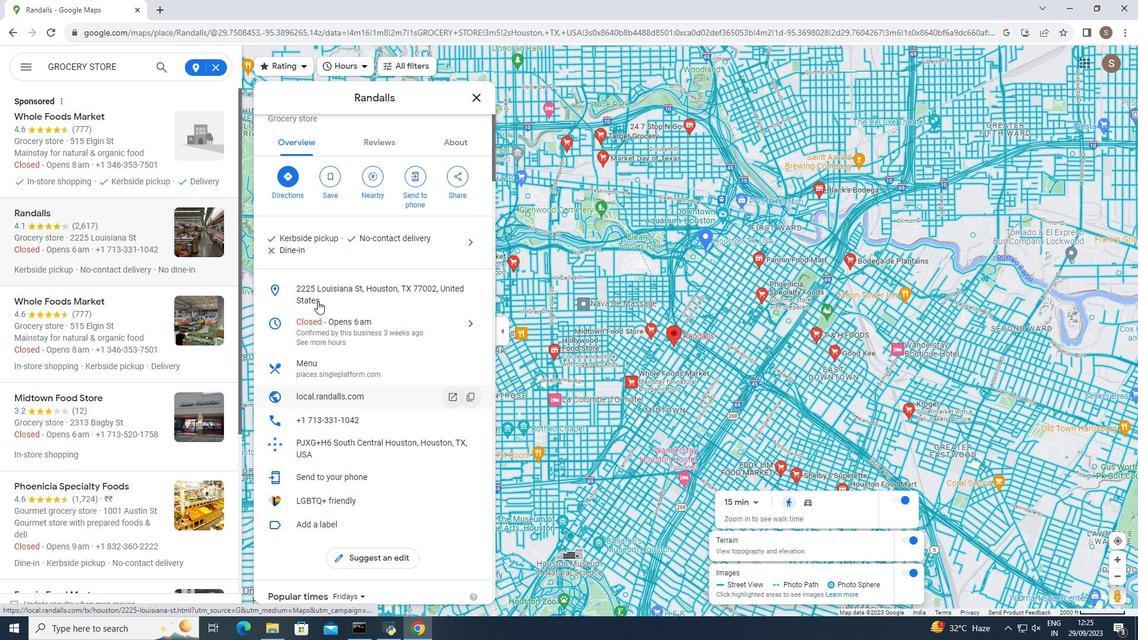 
Action: Mouse scrolled (317, 301) with delta (0, 0)
Screenshot: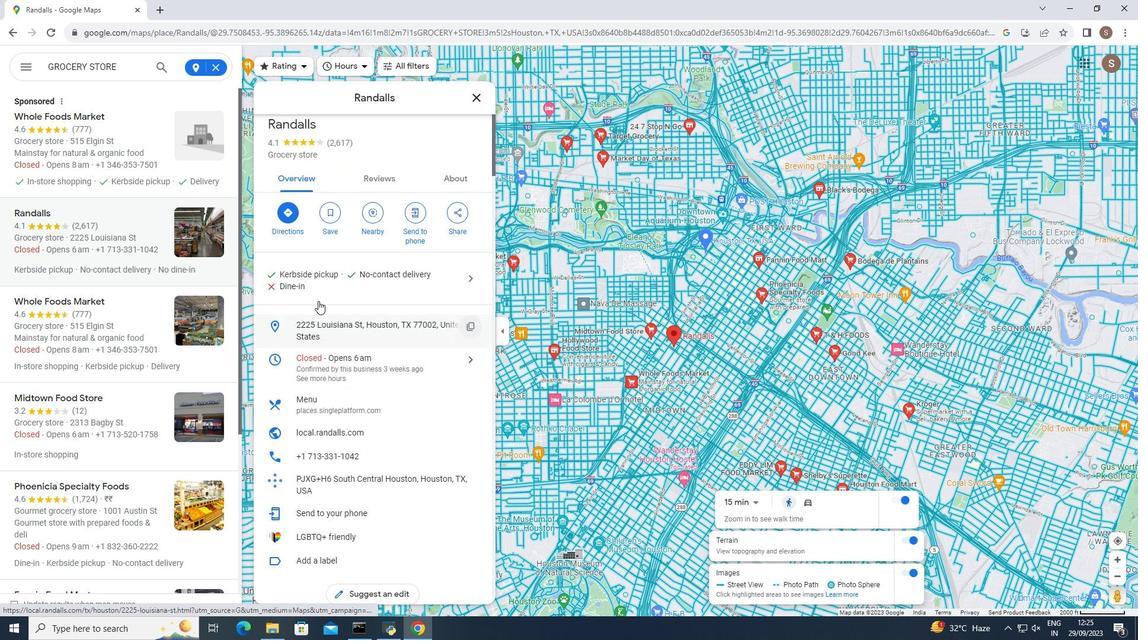 
Action: Mouse moved to (321, 301)
Screenshot: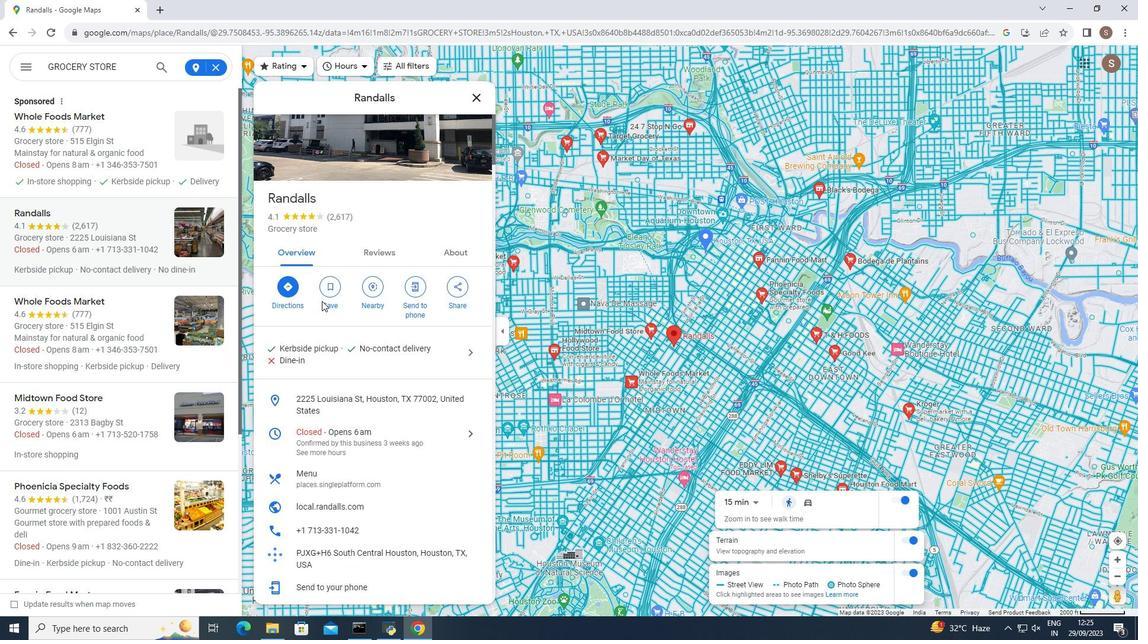 
Action: Mouse scrolled (321, 301) with delta (0, 0)
Screenshot: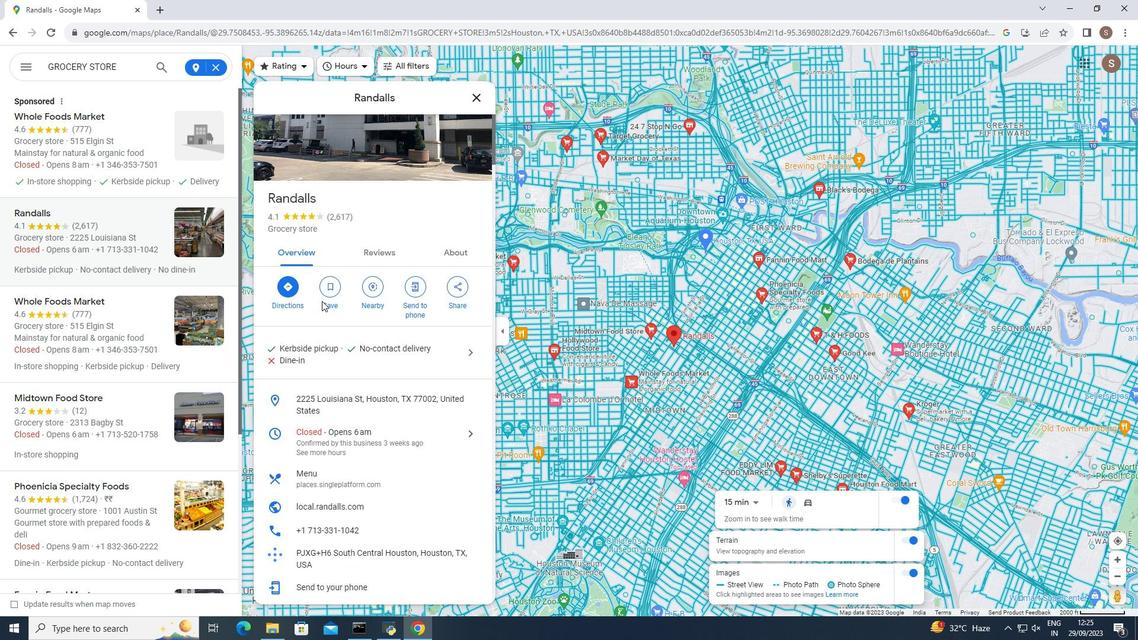 
Action: Mouse moved to (322, 301)
Screenshot: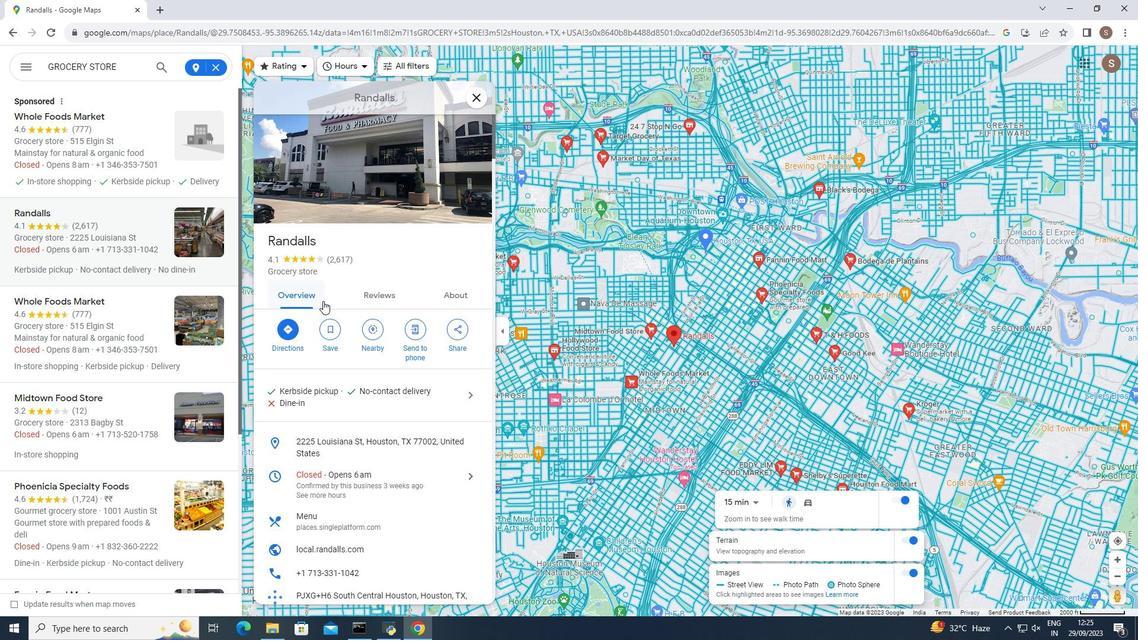 
Action: Mouse scrolled (322, 301) with delta (0, 0)
Screenshot: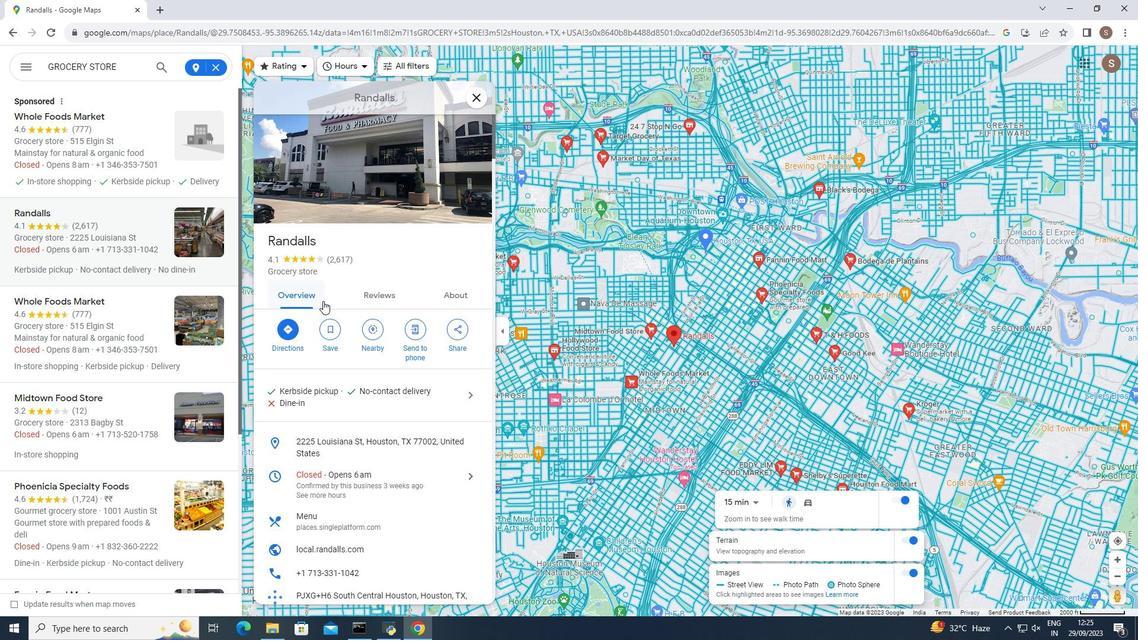 
Action: Mouse moved to (323, 301)
Screenshot: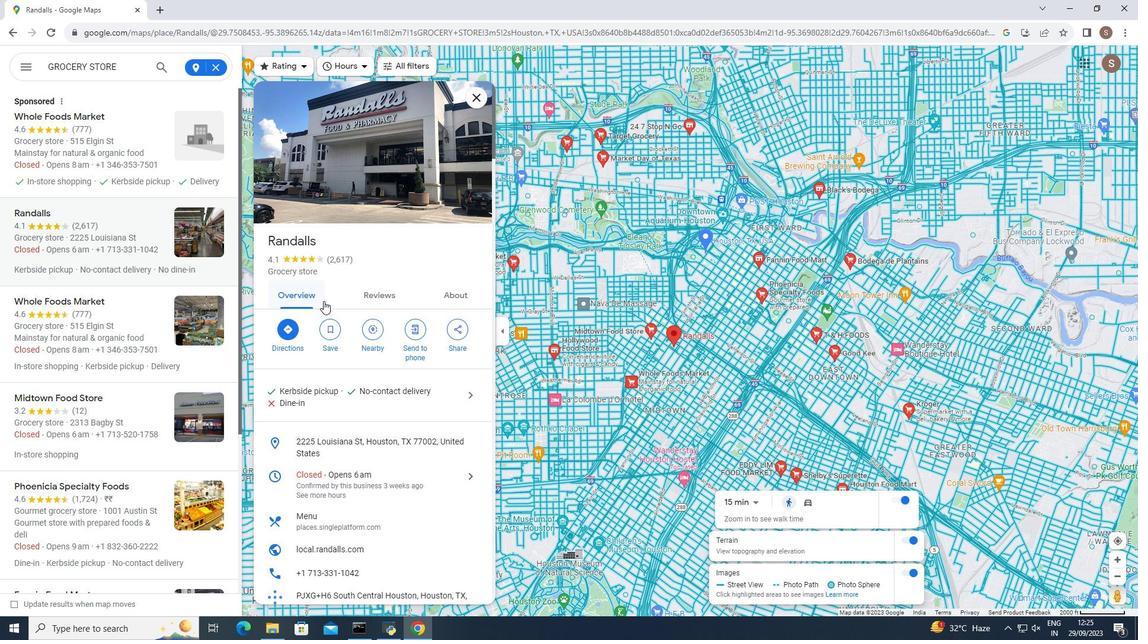 
Action: Mouse scrolled (323, 301) with delta (0, 0)
Screenshot: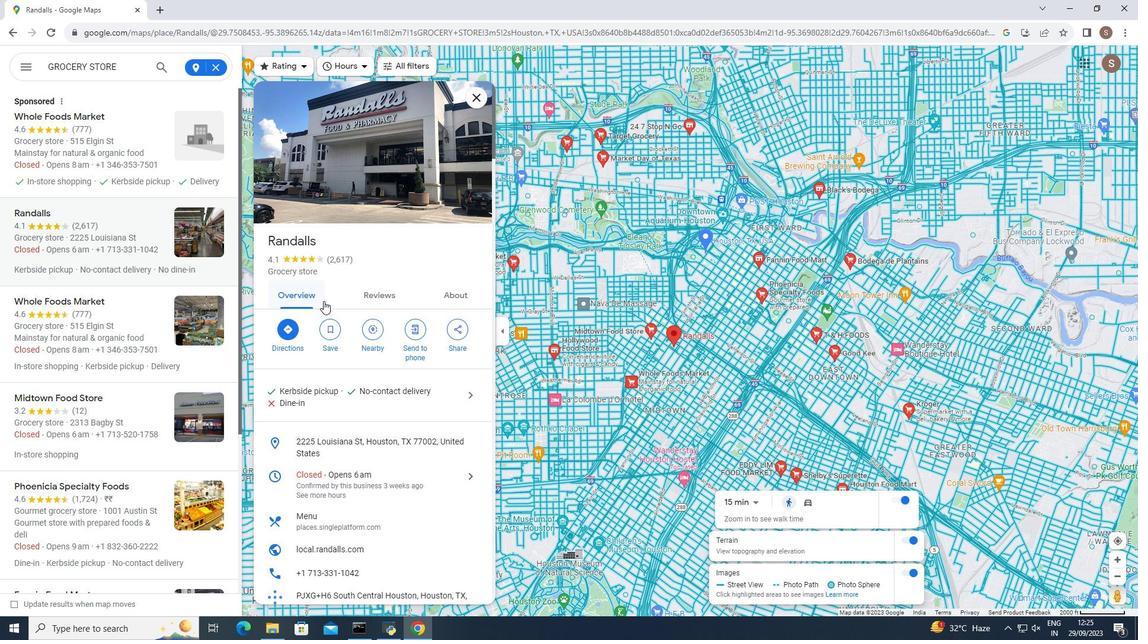 
Action: Mouse moved to (88, 298)
Screenshot: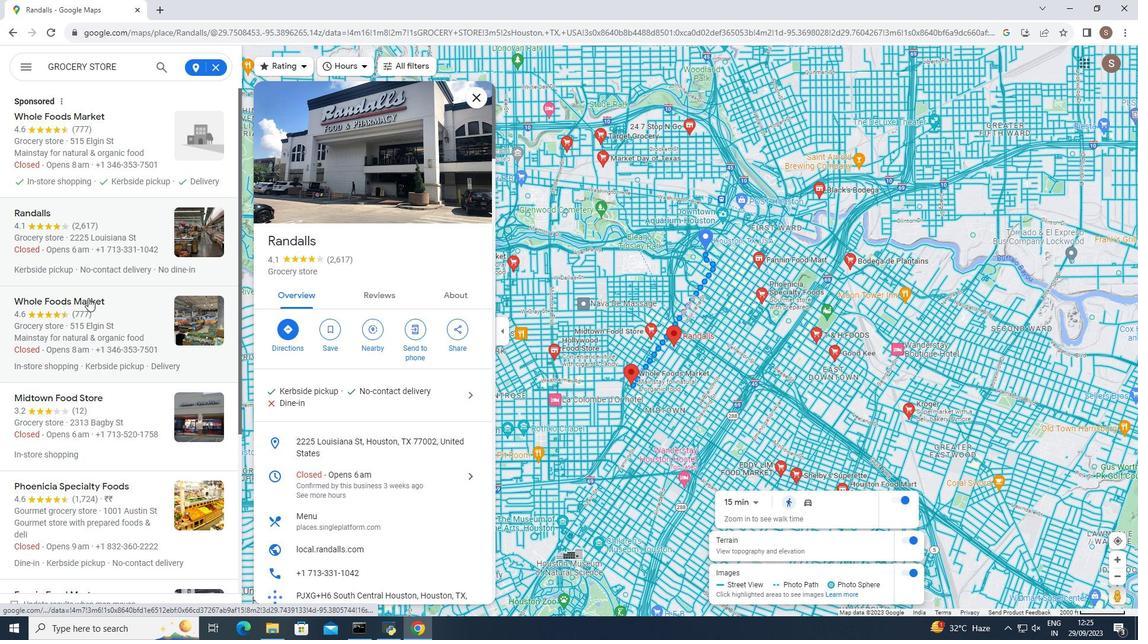 
Action: Mouse pressed left at (88, 298)
Screenshot: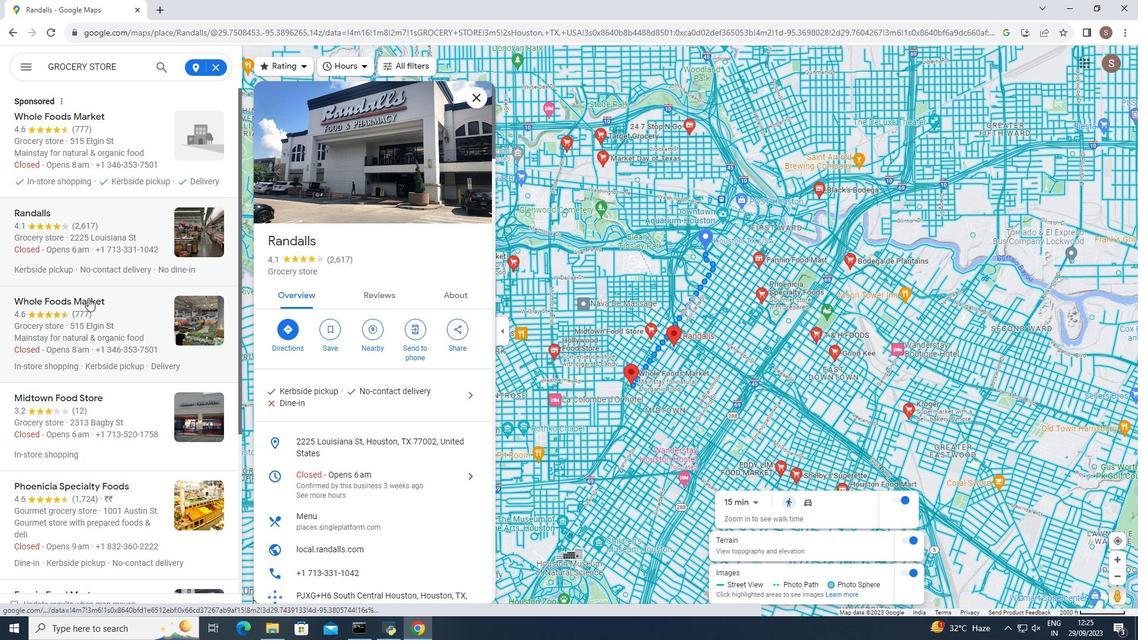 
Action: Mouse moved to (339, 359)
Screenshot: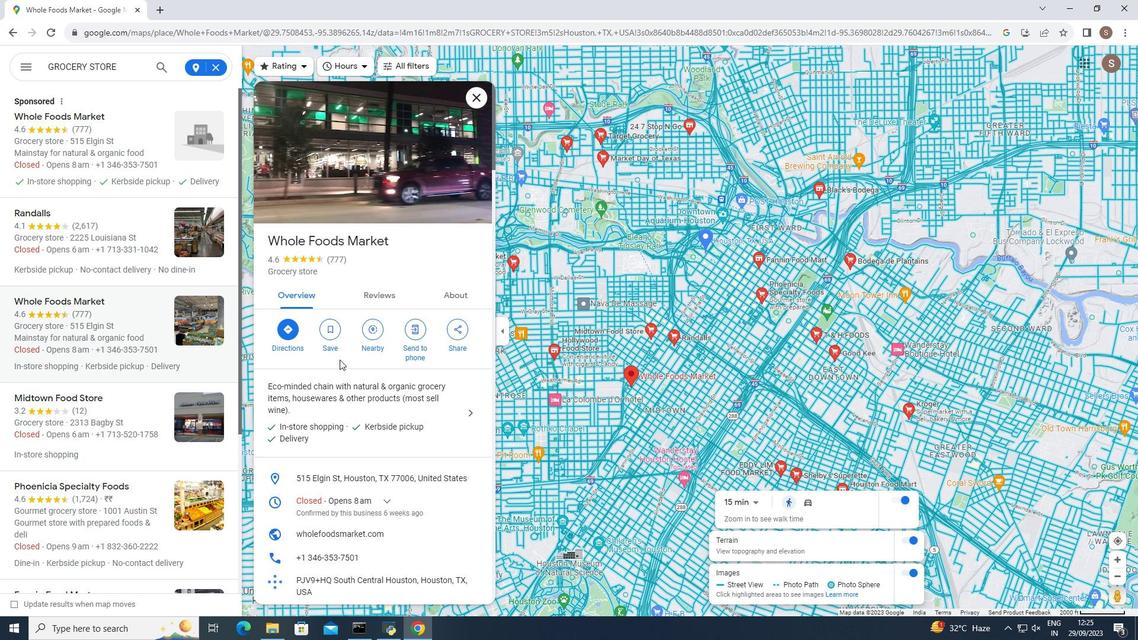 
Action: Mouse scrolled (339, 359) with delta (0, 0)
Screenshot: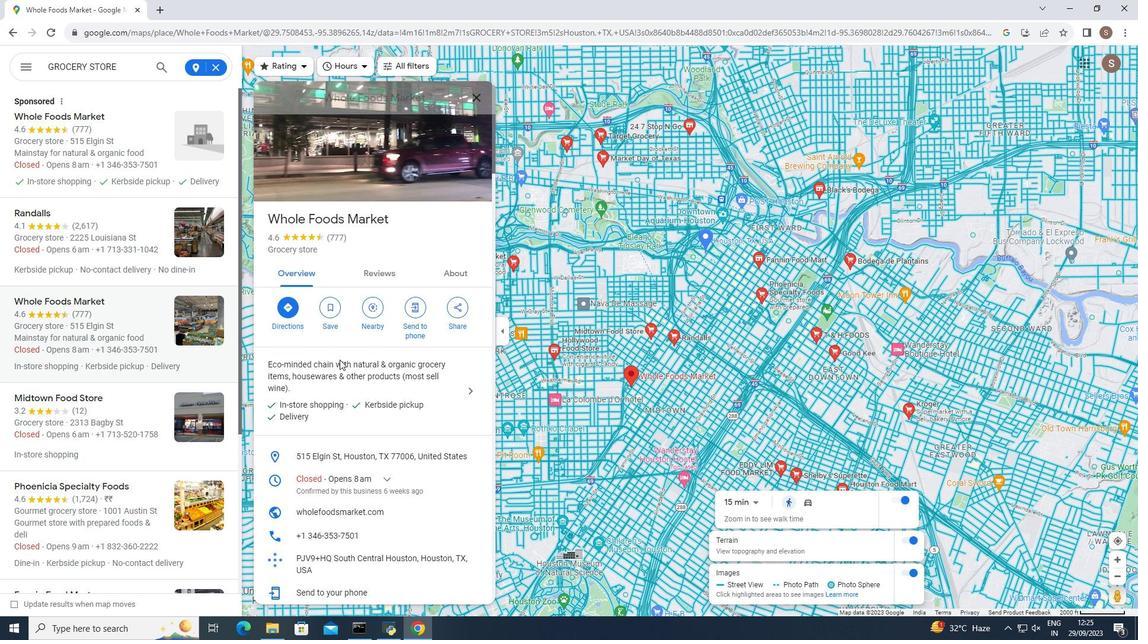 
Action: Mouse scrolled (339, 359) with delta (0, 0)
Screenshot: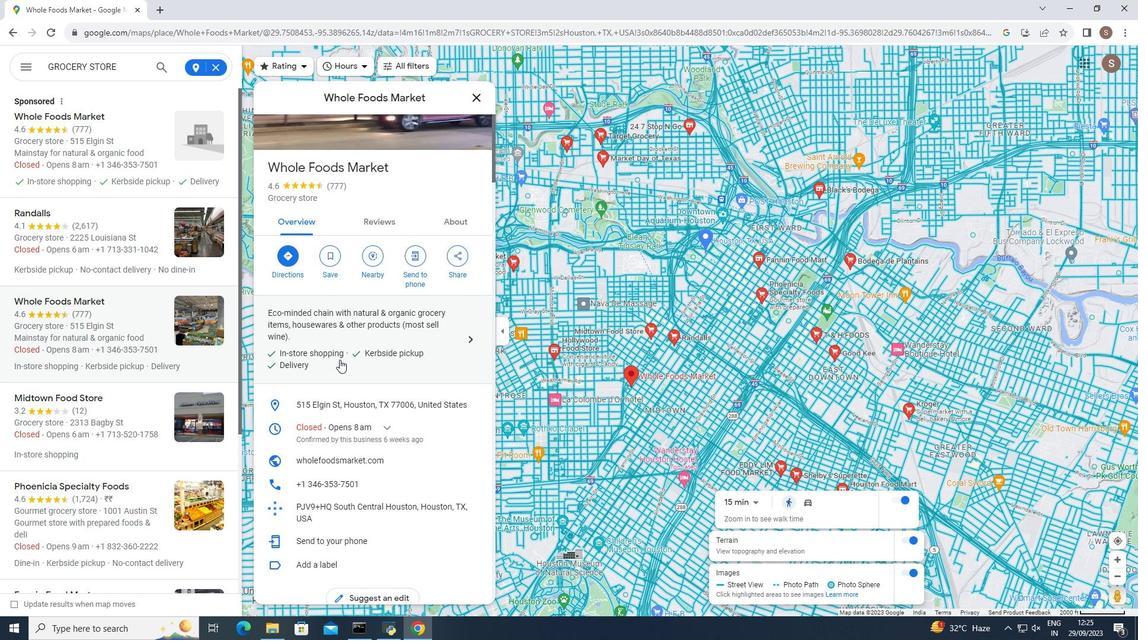 
Action: Mouse moved to (346, 362)
Screenshot: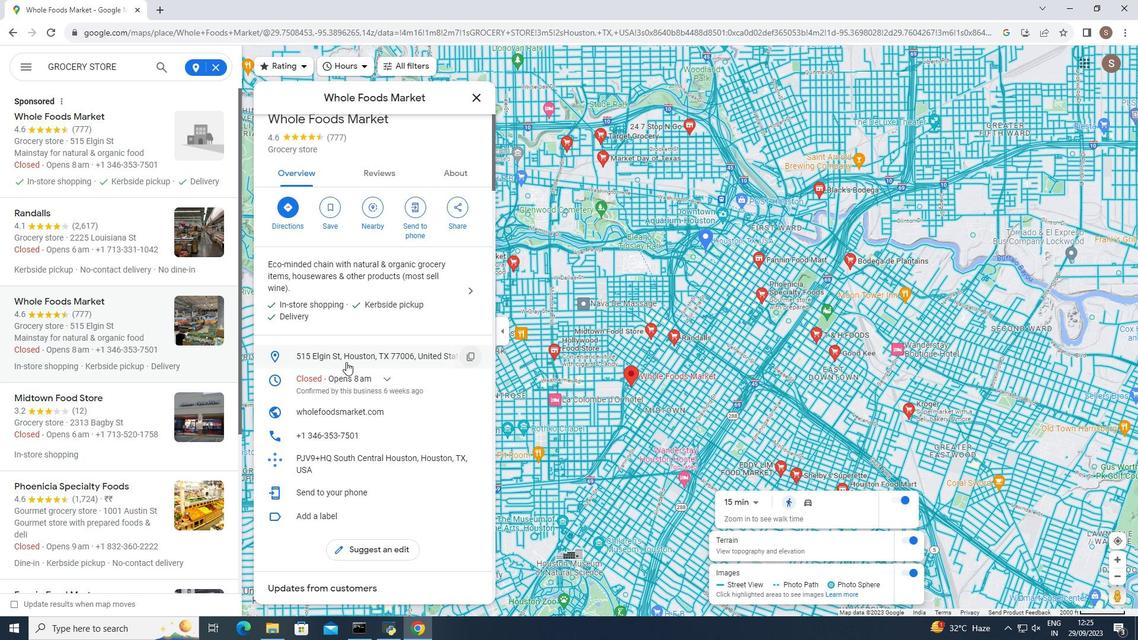 
Action: Mouse scrolled (346, 361) with delta (0, 0)
Screenshot: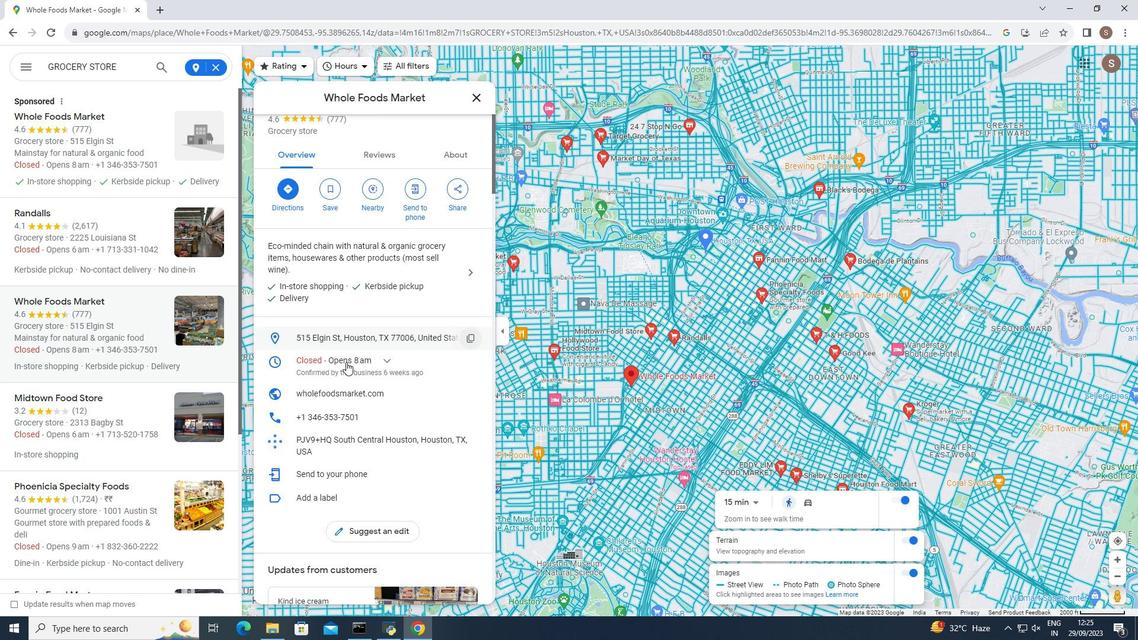 
Action: Mouse moved to (345, 362)
Screenshot: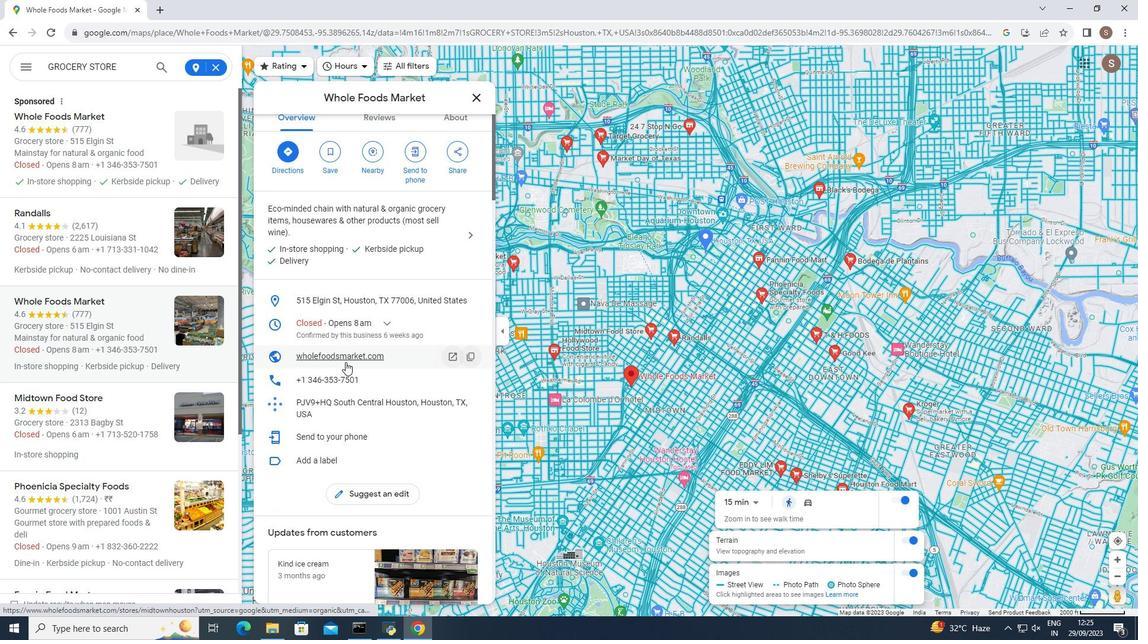 
Action: Mouse scrolled (345, 361) with delta (0, 0)
Screenshot: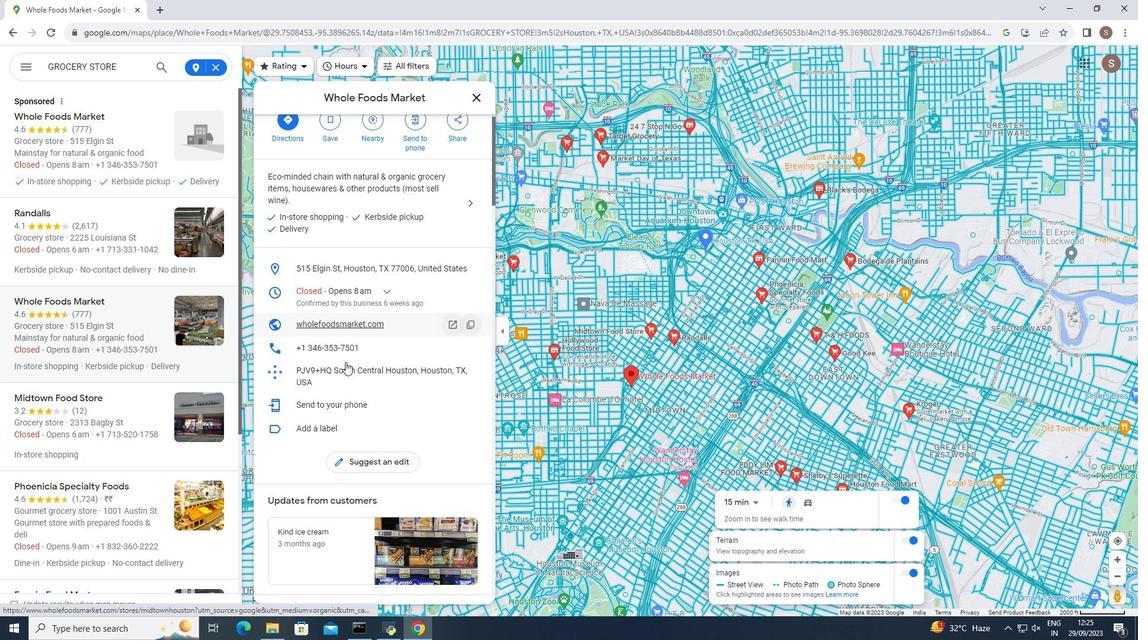 
Action: Mouse scrolled (345, 361) with delta (0, 0)
Screenshot: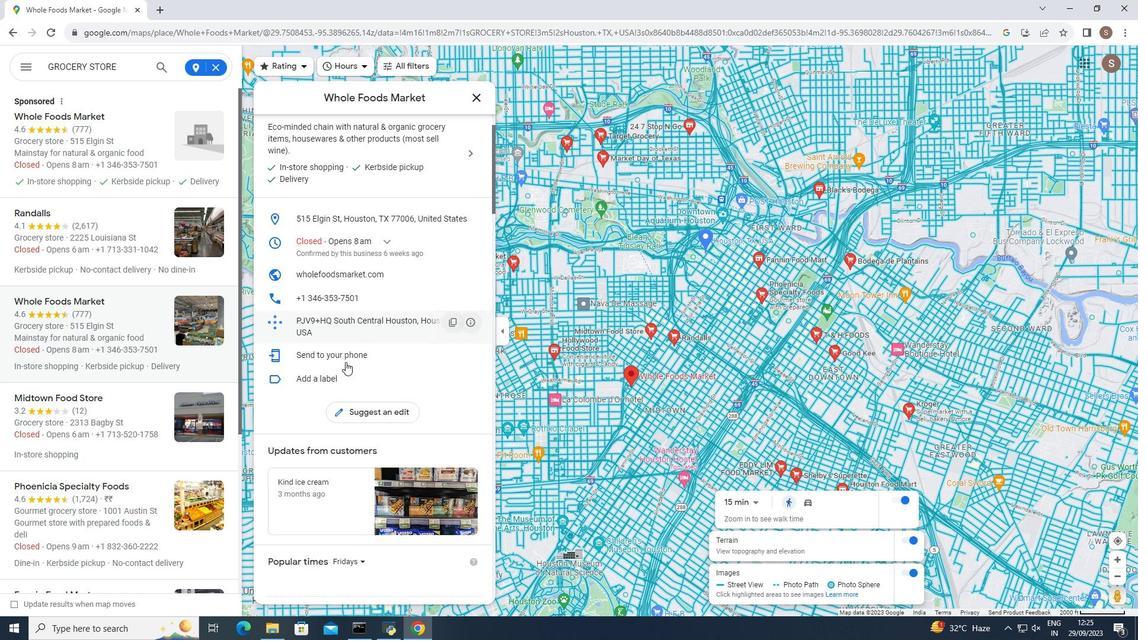 
Action: Mouse moved to (344, 362)
Screenshot: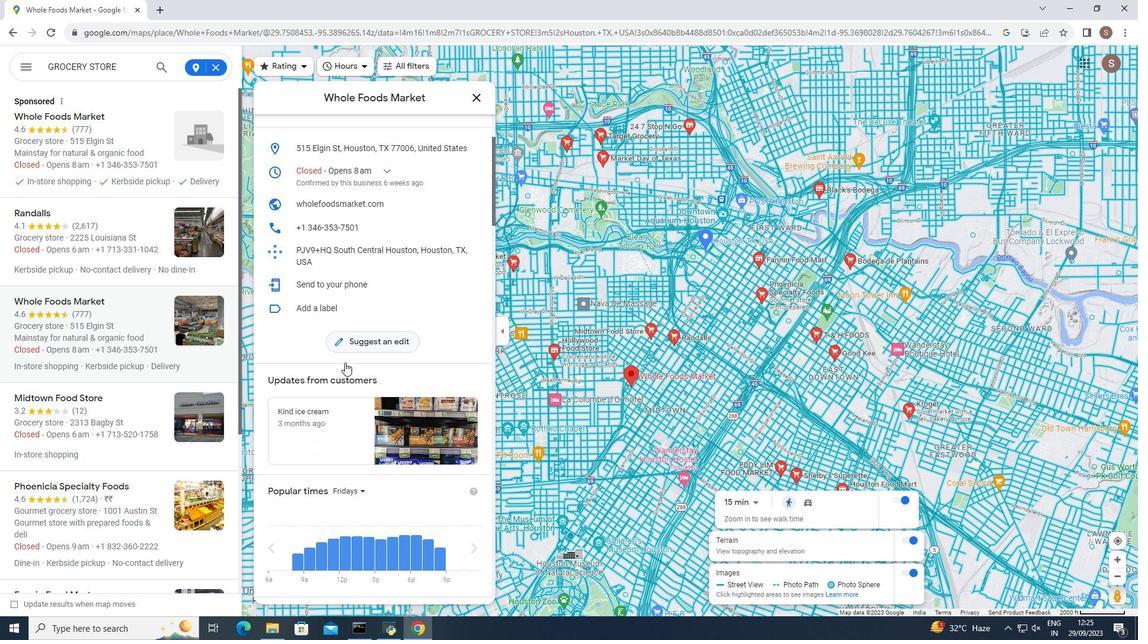 
Action: Mouse scrolled (344, 362) with delta (0, 0)
Screenshot: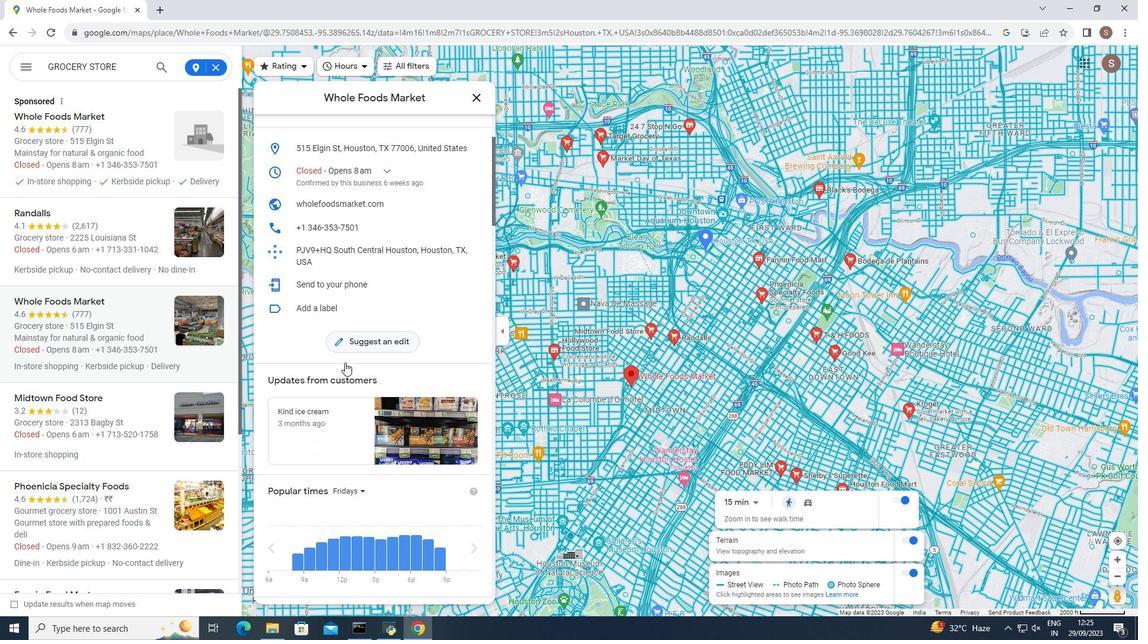 
Action: Mouse scrolled (344, 362) with delta (0, 0)
Screenshot: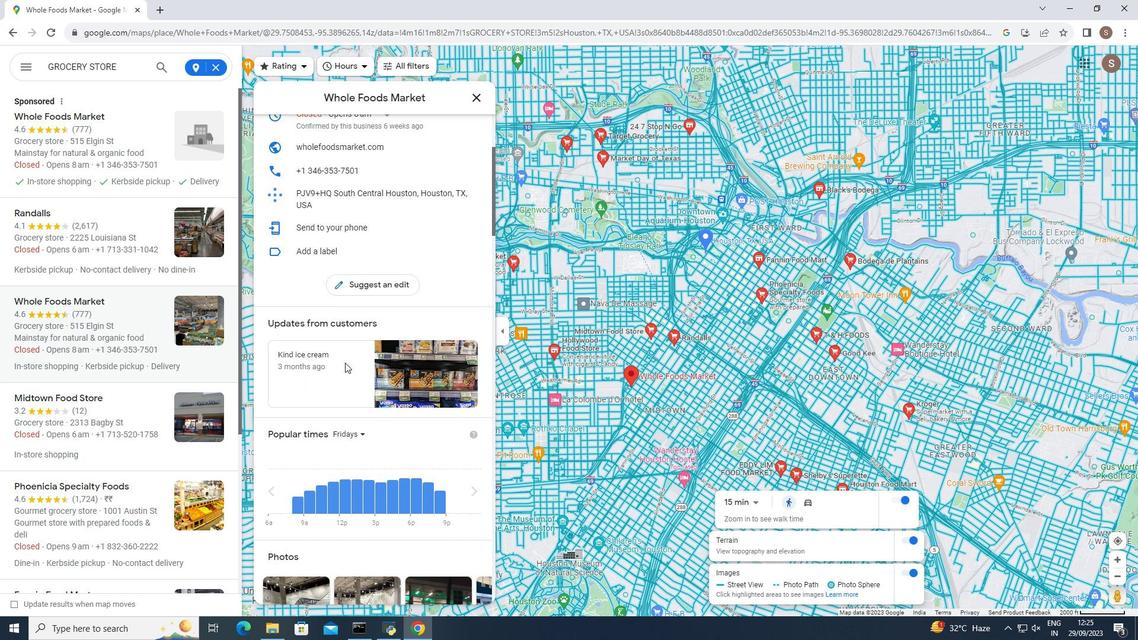
Action: Mouse scrolled (344, 362) with delta (0, 0)
Screenshot: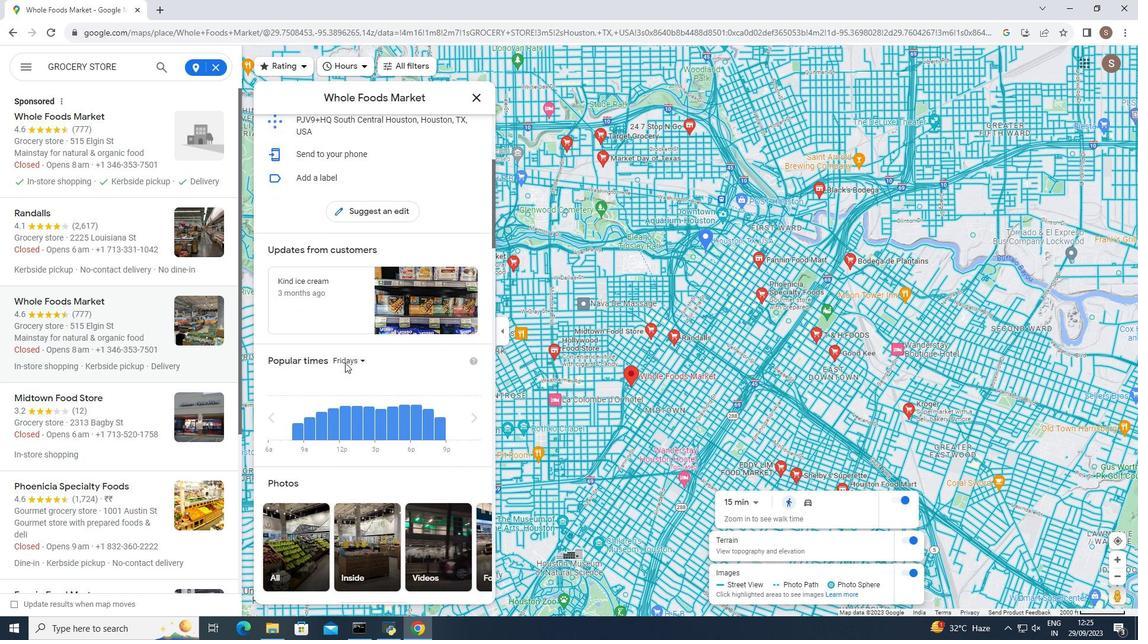 
Action: Mouse moved to (344, 362)
Screenshot: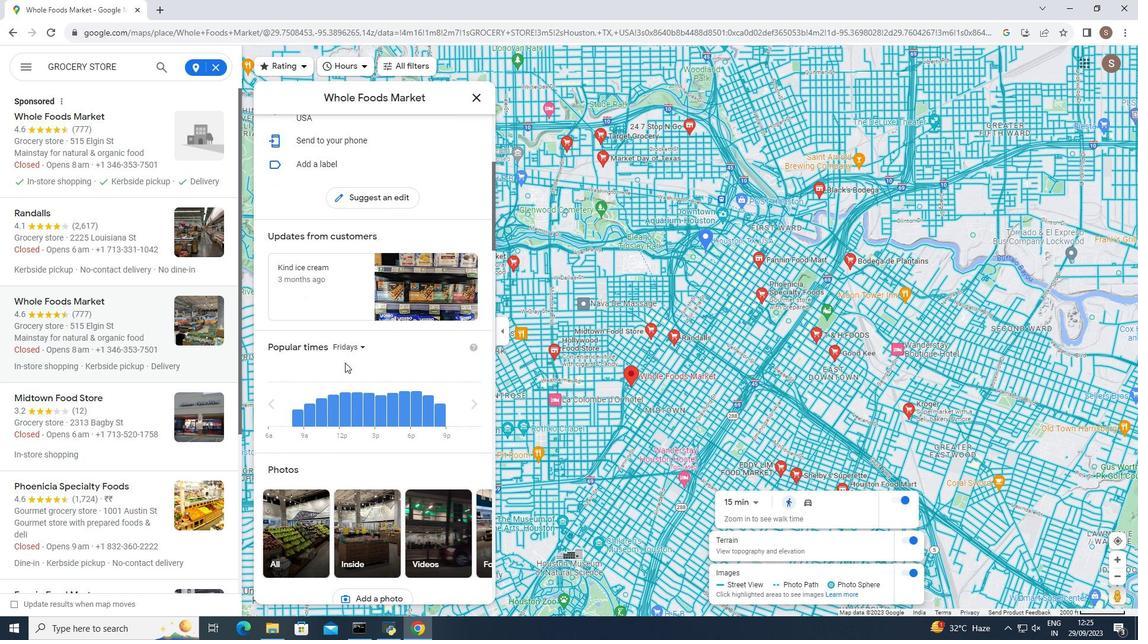 
Action: Mouse scrolled (344, 362) with delta (0, 0)
Screenshot: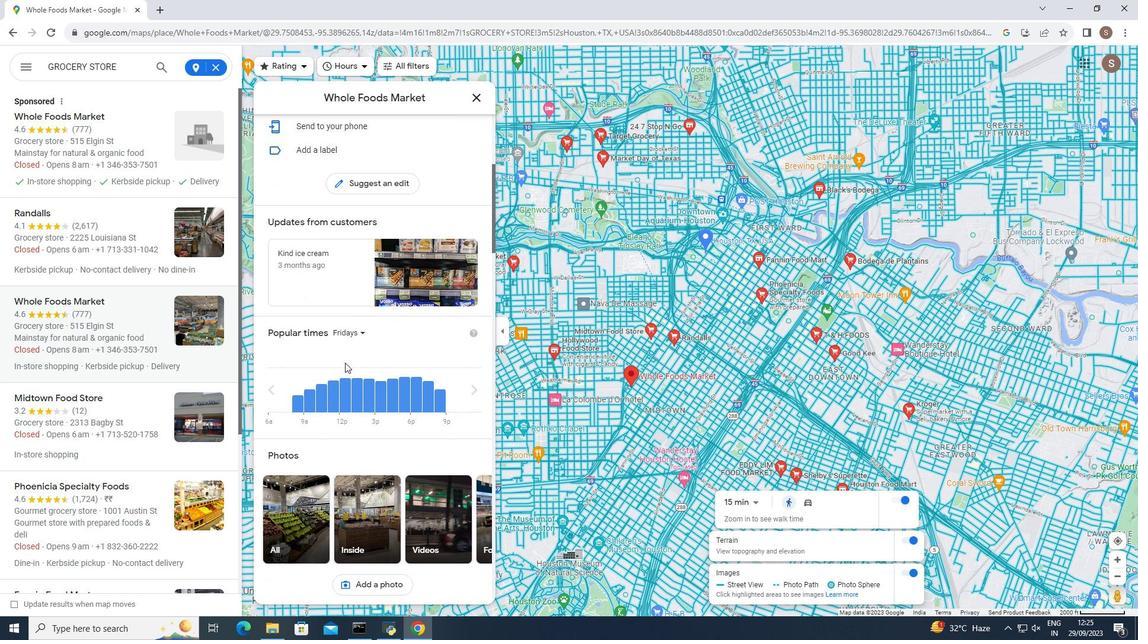 
Action: Mouse moved to (474, 99)
Screenshot: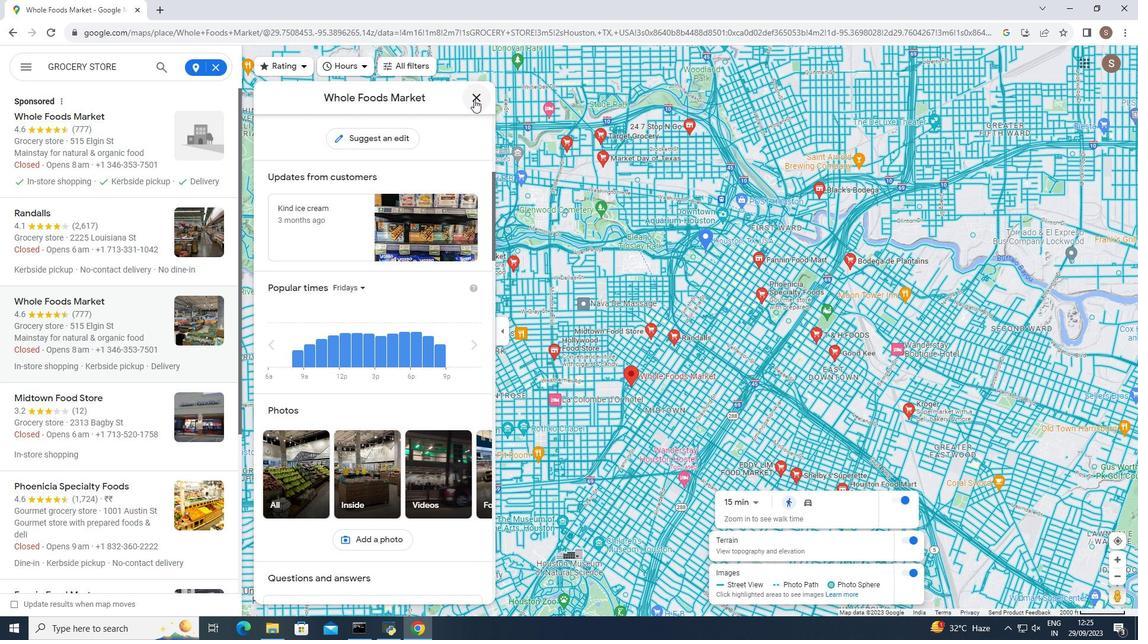 
Action: Mouse pressed left at (474, 99)
Screenshot: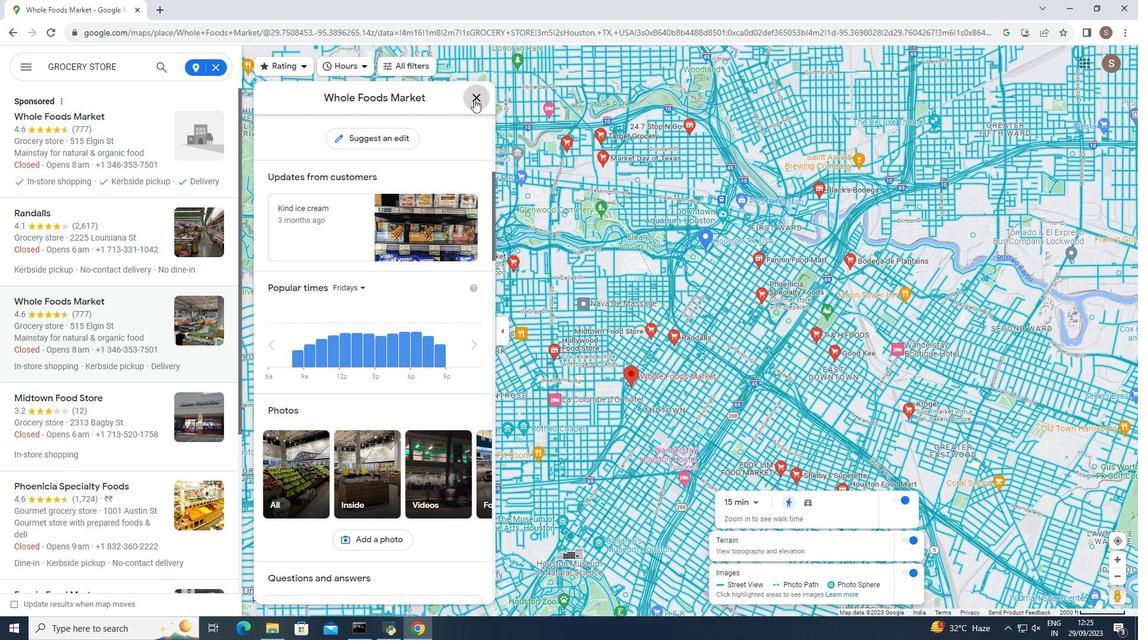 
Action: Mouse moved to (64, 355)
Screenshot: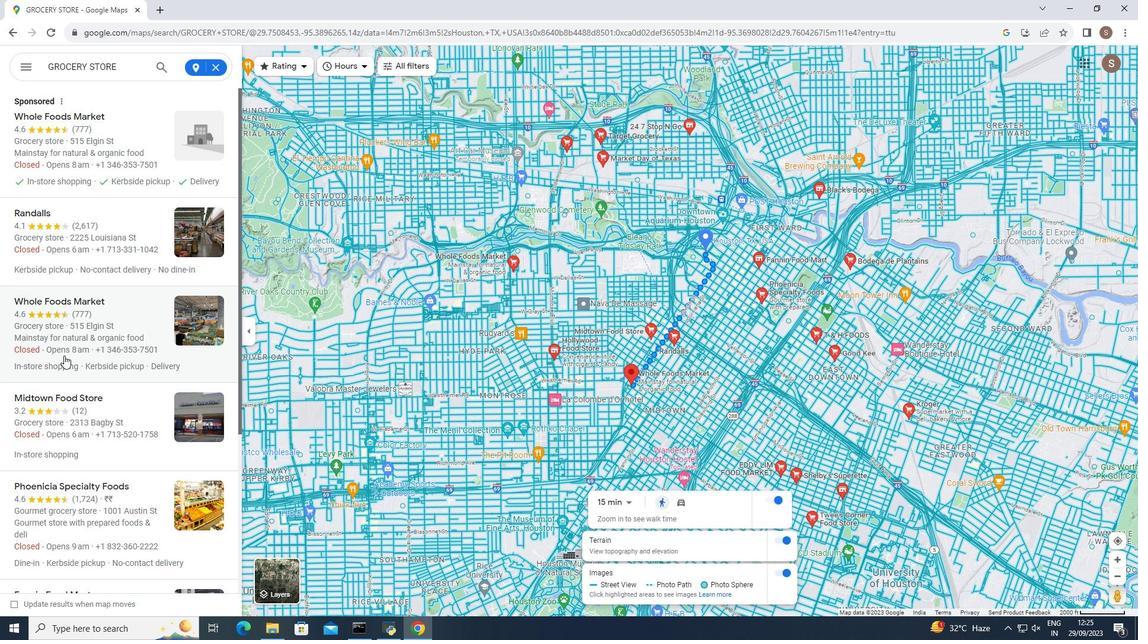 
Action: Mouse scrolled (64, 355) with delta (0, 0)
Screenshot: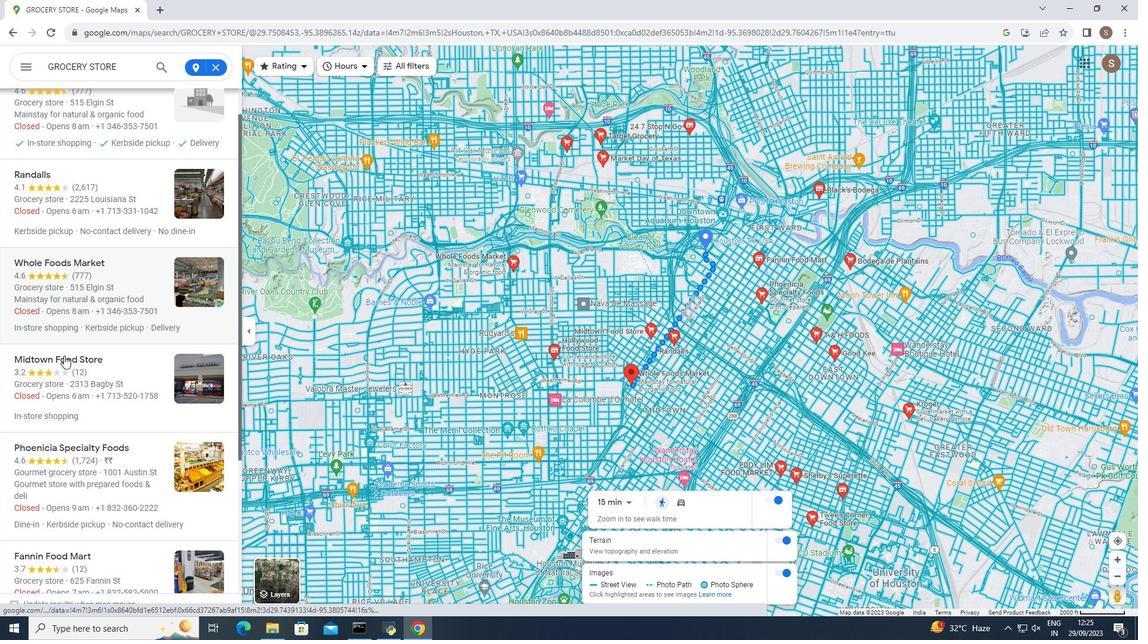 
Action: Mouse moved to (64, 337)
Screenshot: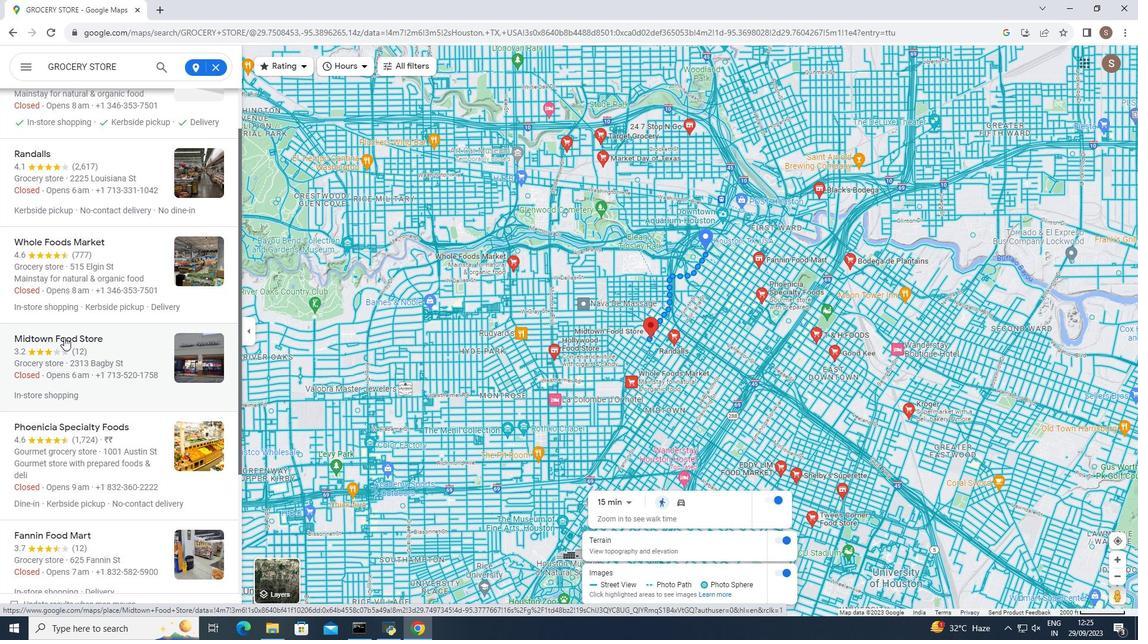 
Action: Mouse pressed left at (64, 337)
Screenshot: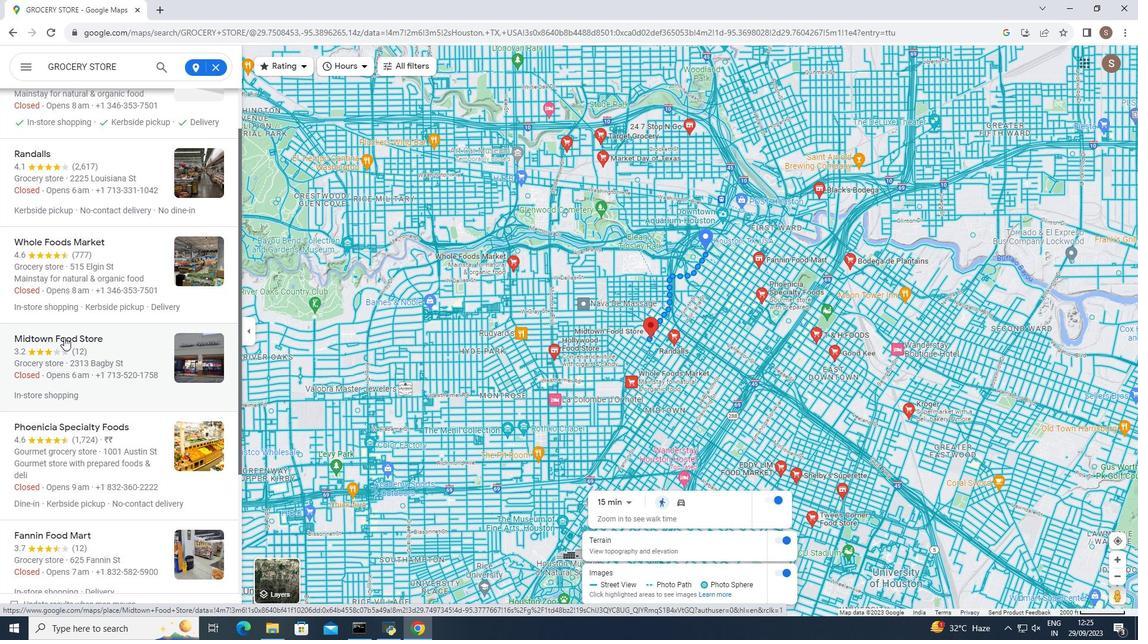 
Action: Mouse moved to (335, 426)
Screenshot: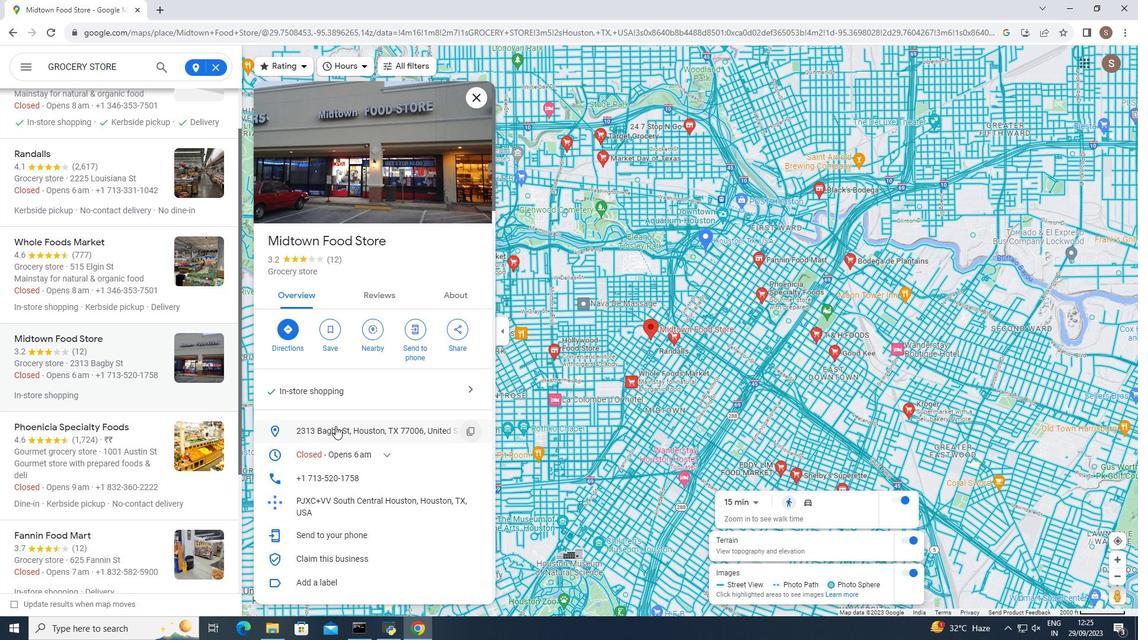 
Action: Mouse scrolled (335, 425) with delta (0, 0)
Screenshot: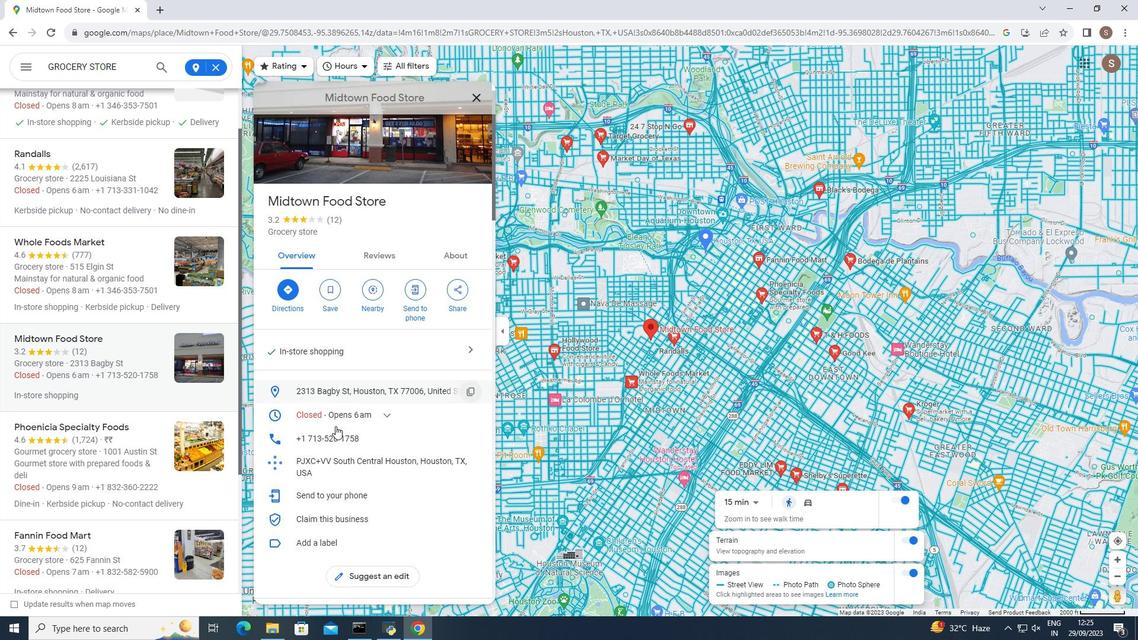 
Action: Mouse scrolled (335, 425) with delta (0, 0)
Screenshot: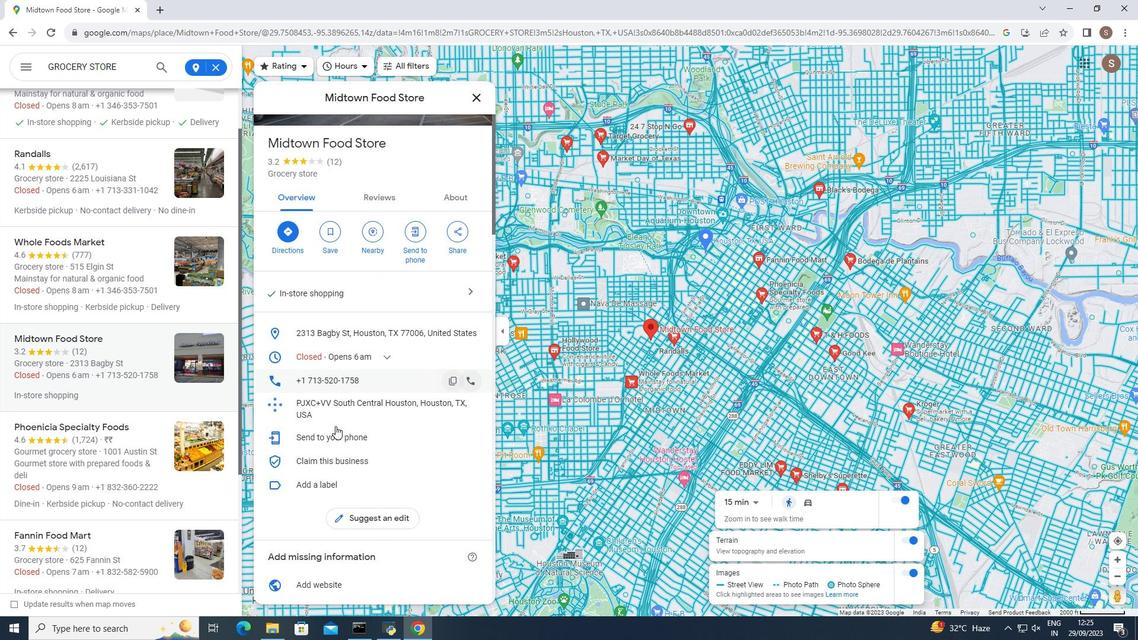 
Action: Mouse moved to (331, 422)
Screenshot: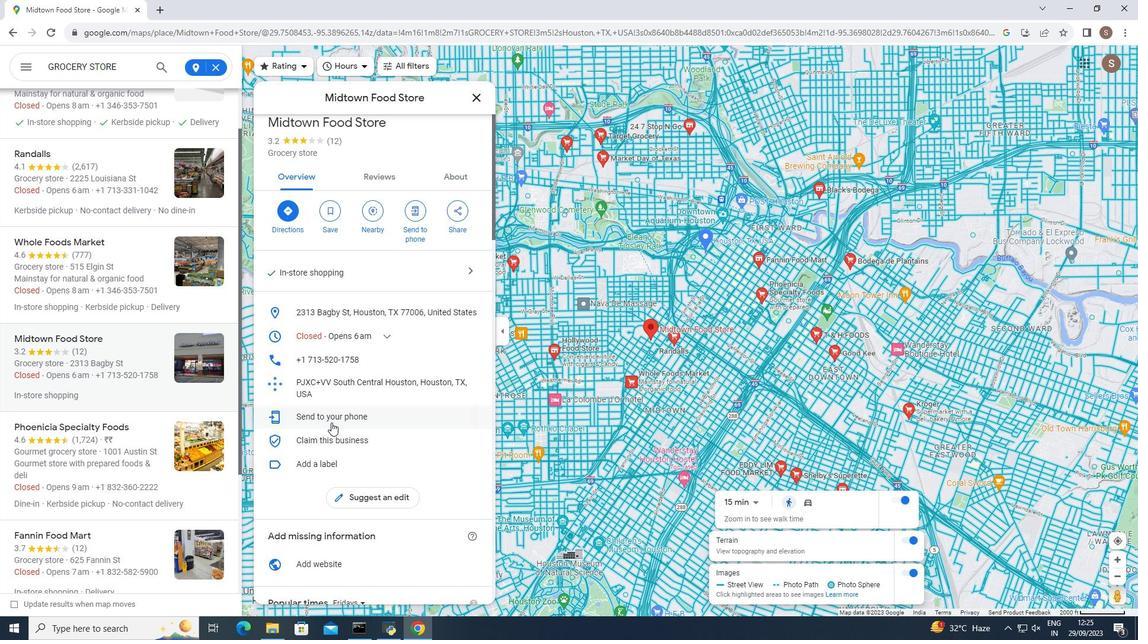 
Action: Mouse scrolled (331, 422) with delta (0, 0)
Screenshot: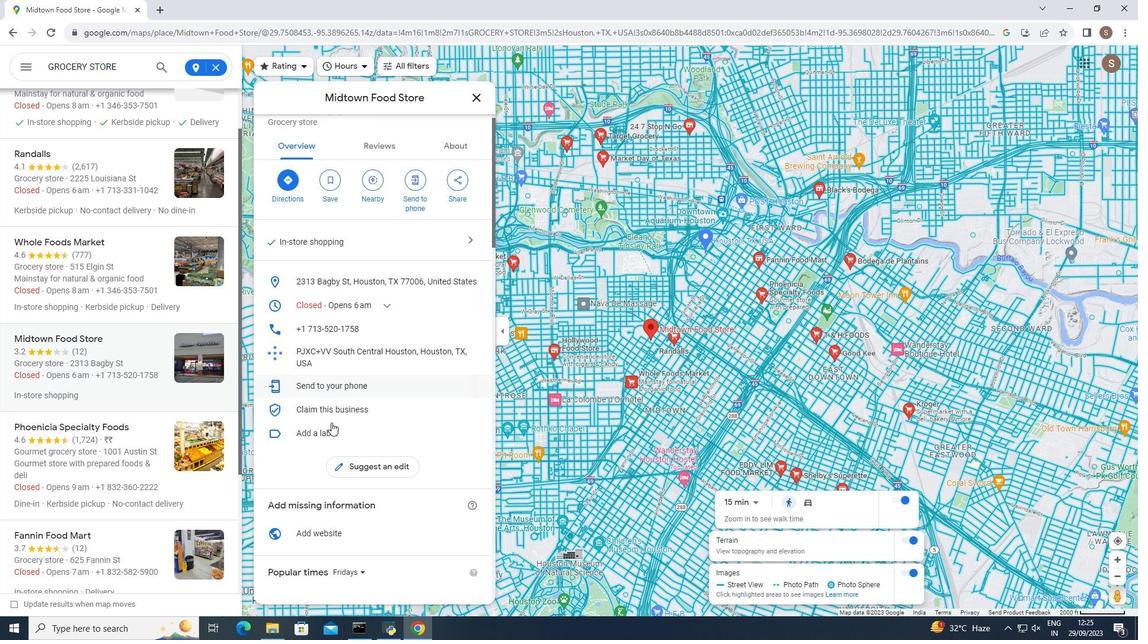 
Action: Mouse moved to (477, 97)
Screenshot: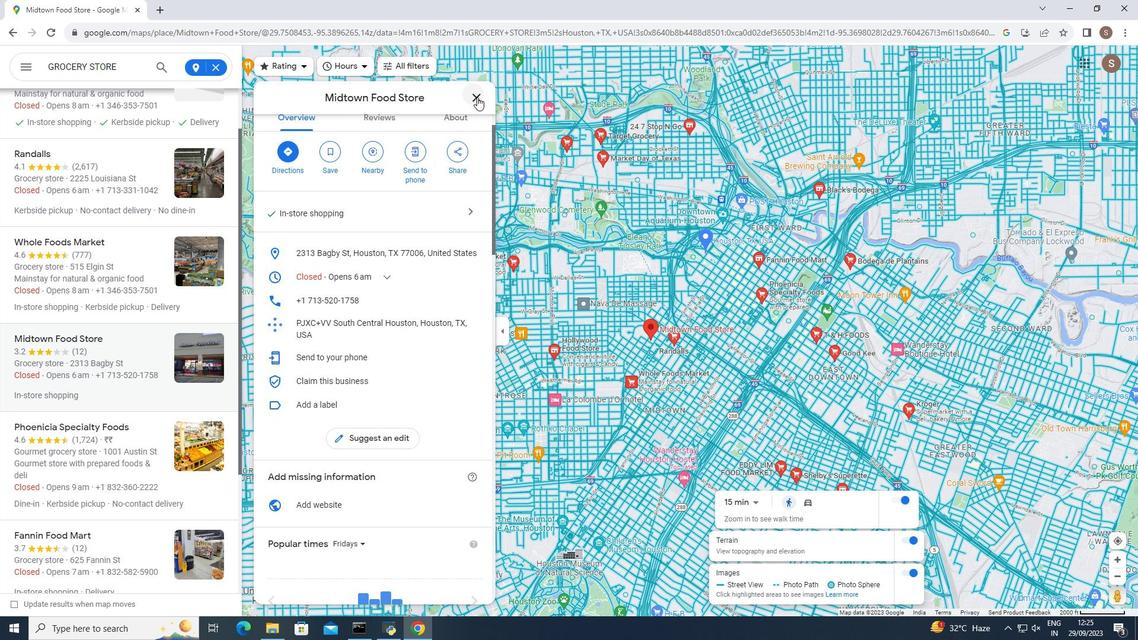 
Action: Mouse pressed left at (477, 97)
Screenshot: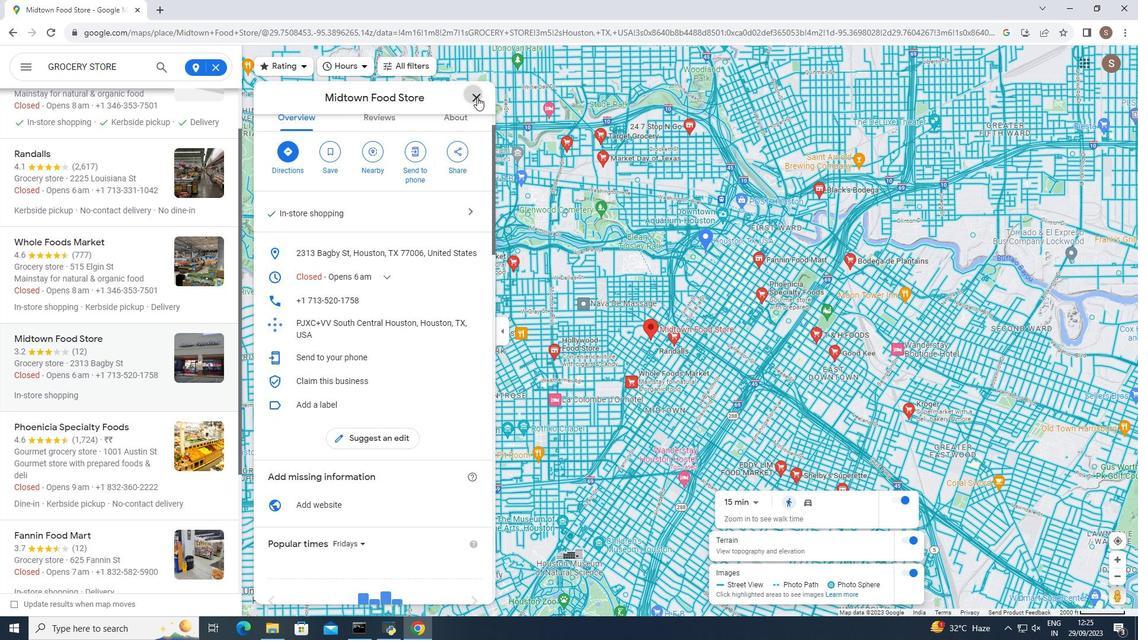 
Action: Mouse moved to (350, 221)
Screenshot: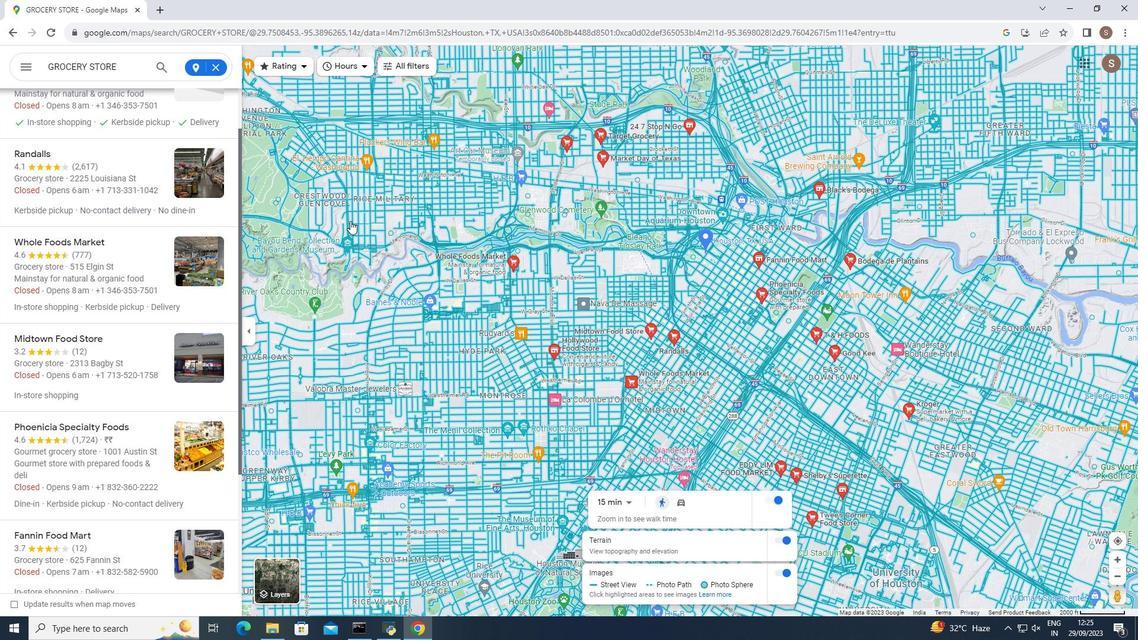 
